 Task: Use VLC's "Snapshot" feature to capture screenshots of a video with customizable image formats (JPEG, PNG, etc.).
Action: Mouse moved to (171, 72)
Screenshot: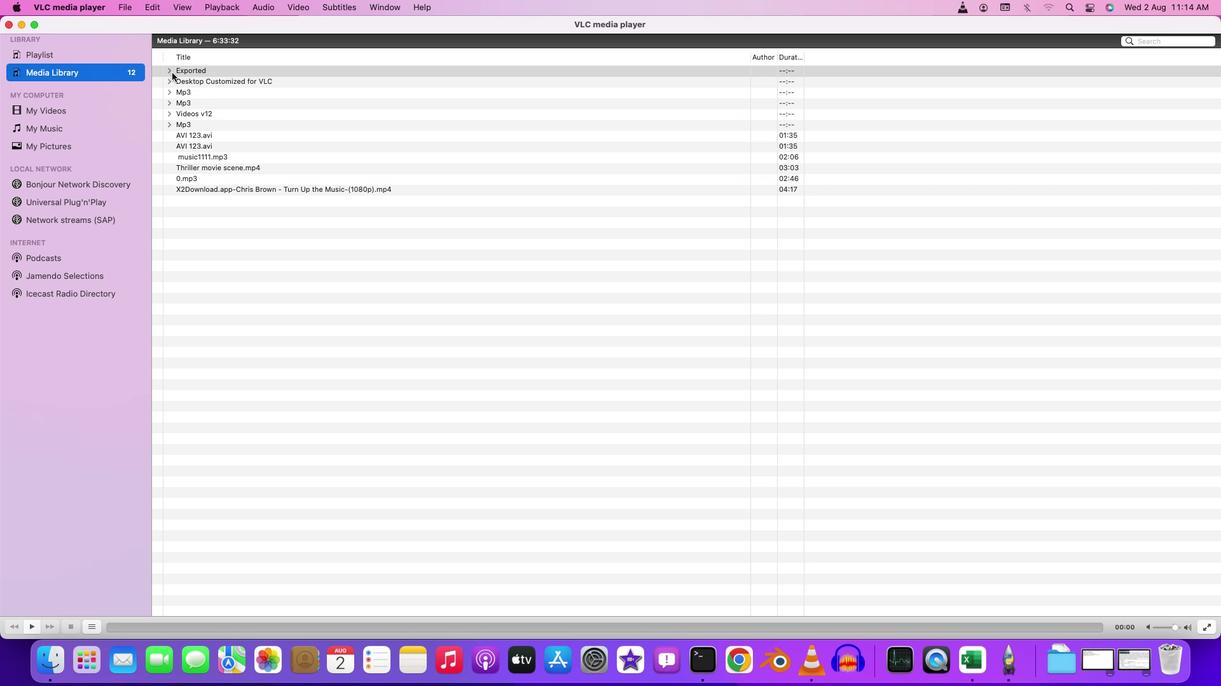 
Action: Mouse pressed left at (171, 72)
Screenshot: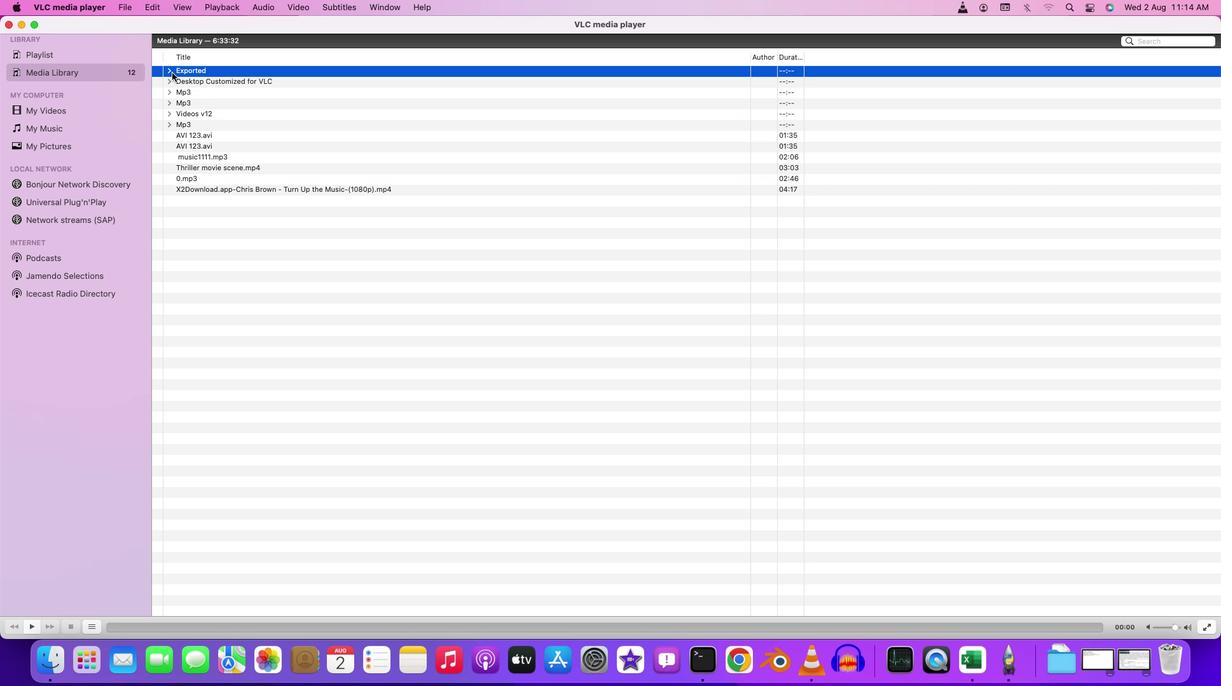 
Action: Mouse moved to (217, 394)
Screenshot: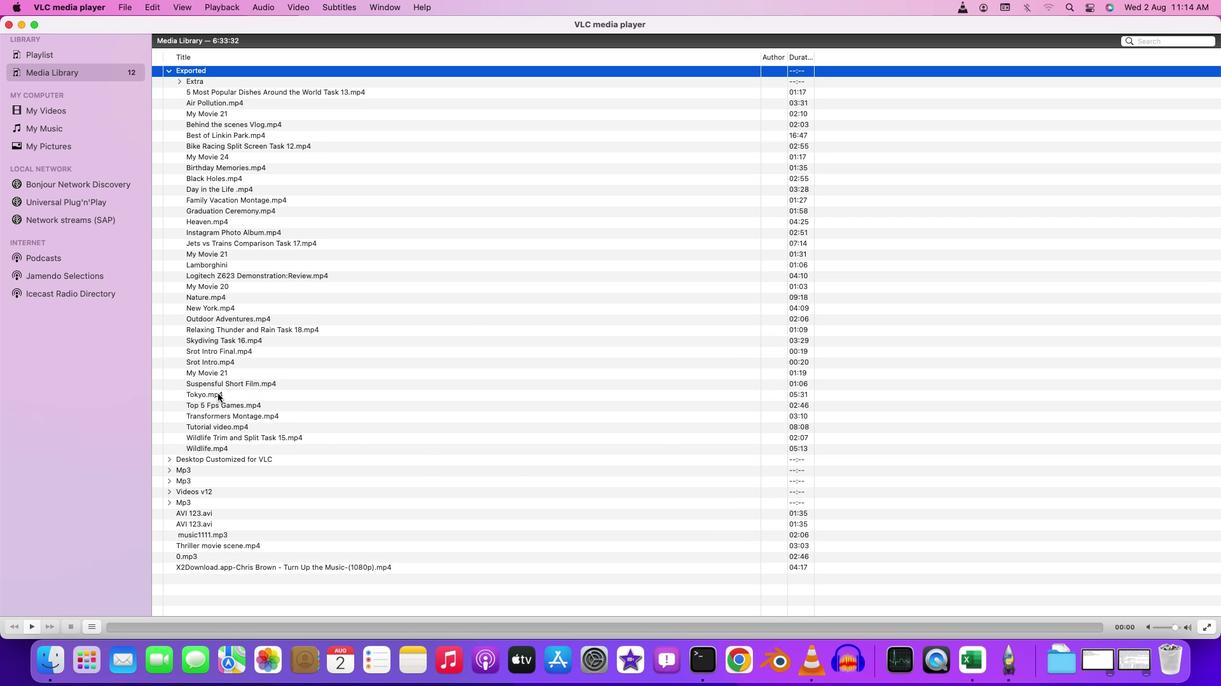 
Action: Mouse pressed left at (217, 394)
Screenshot: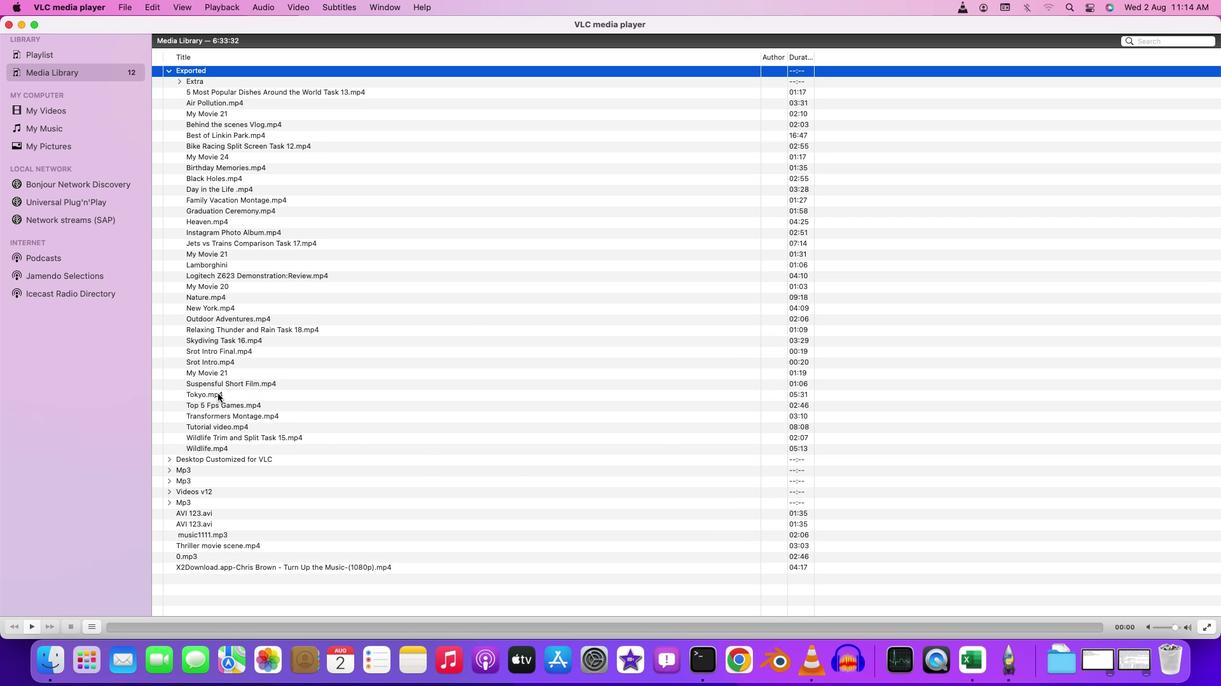 
Action: Mouse pressed left at (217, 394)
Screenshot: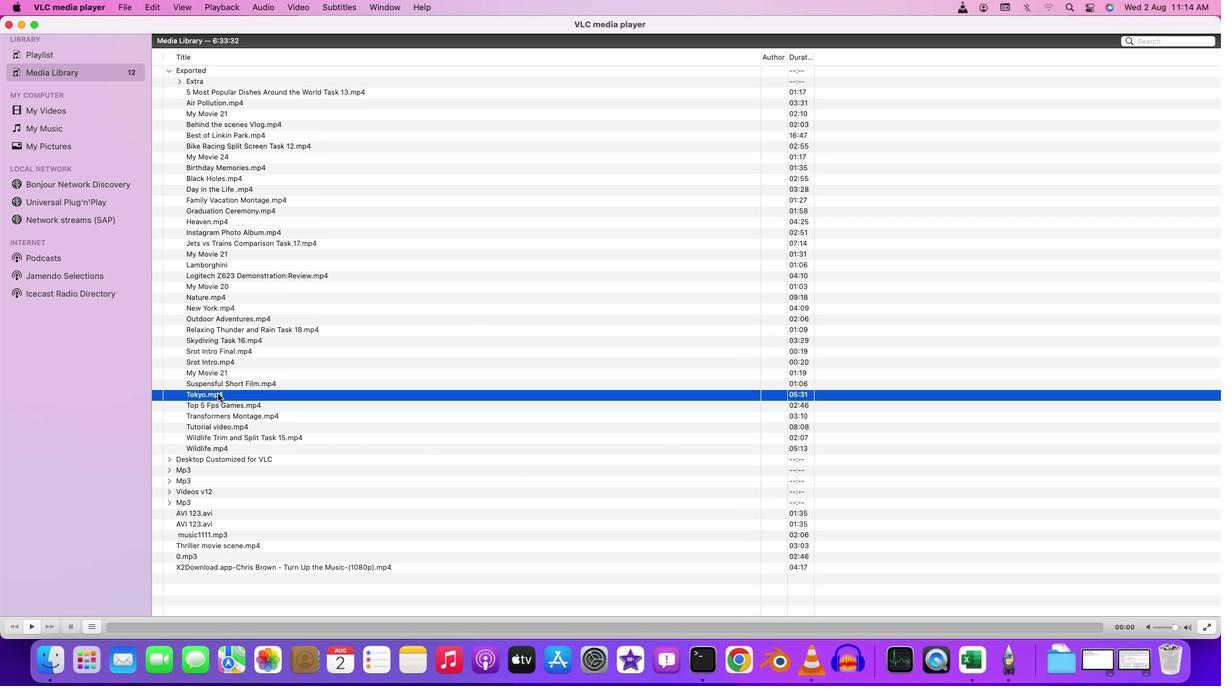 
Action: Mouse pressed left at (217, 394)
Screenshot: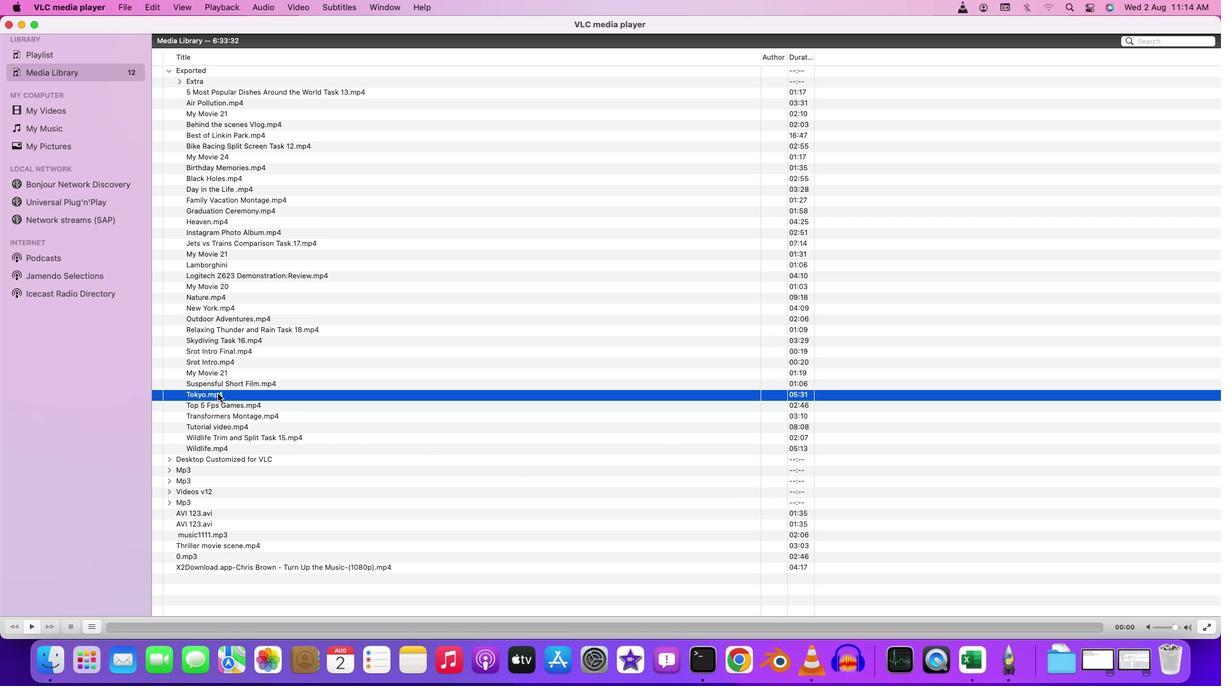 
Action: Mouse moved to (388, 321)
Screenshot: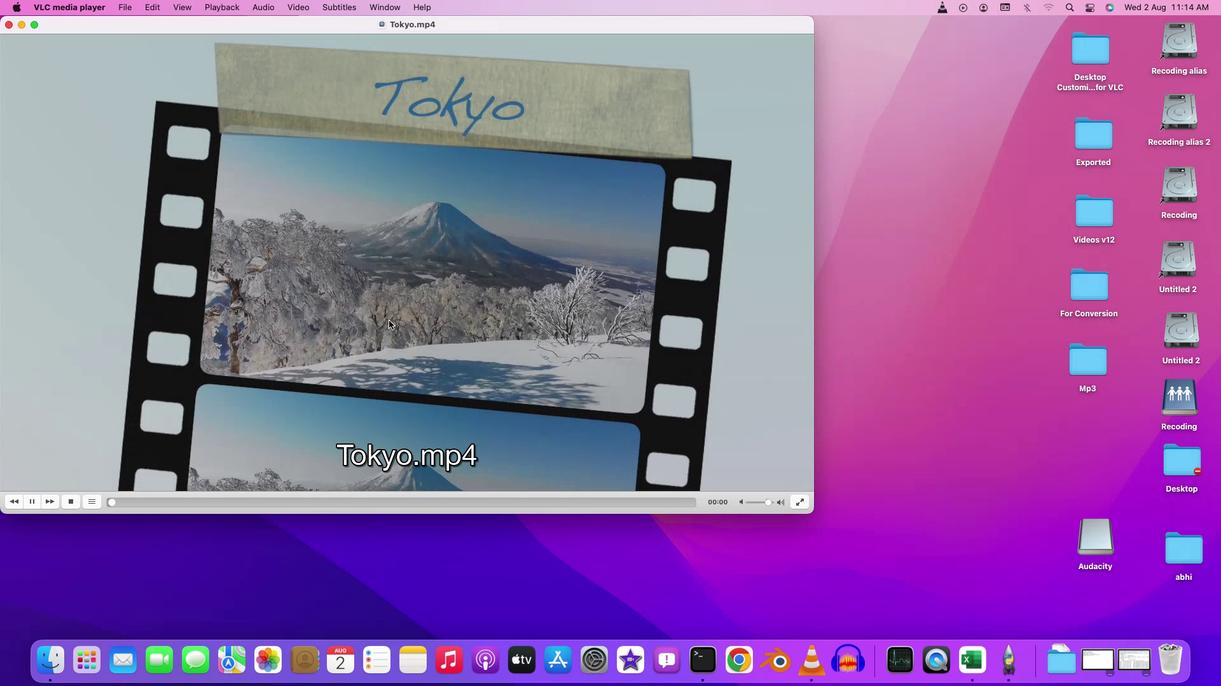 
Action: Mouse pressed left at (388, 321)
Screenshot: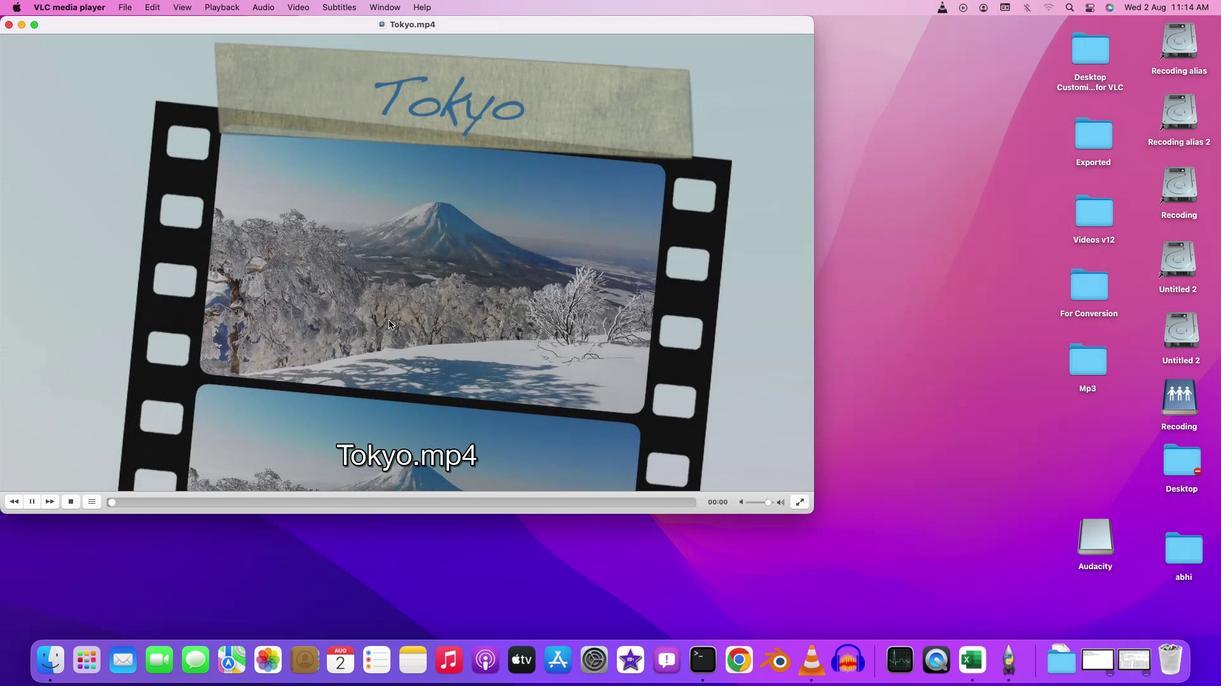 
Action: Mouse pressed left at (388, 321)
Screenshot: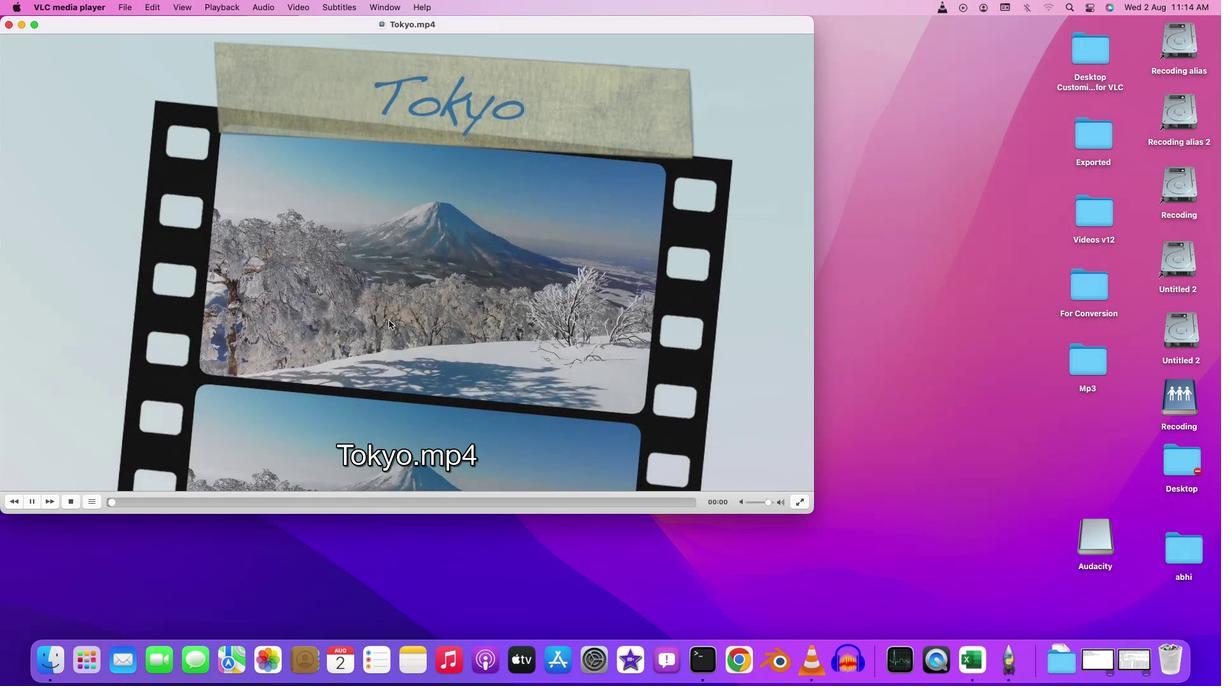
Action: Mouse moved to (304, 7)
Screenshot: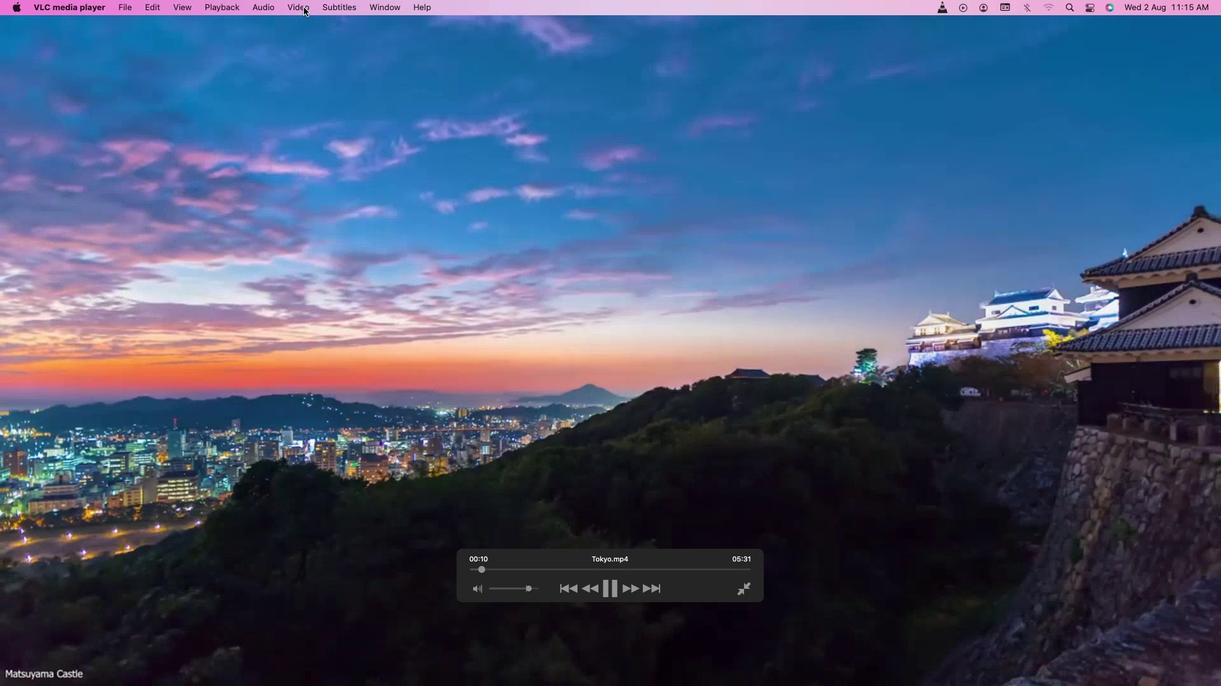 
Action: Mouse pressed left at (304, 7)
Screenshot: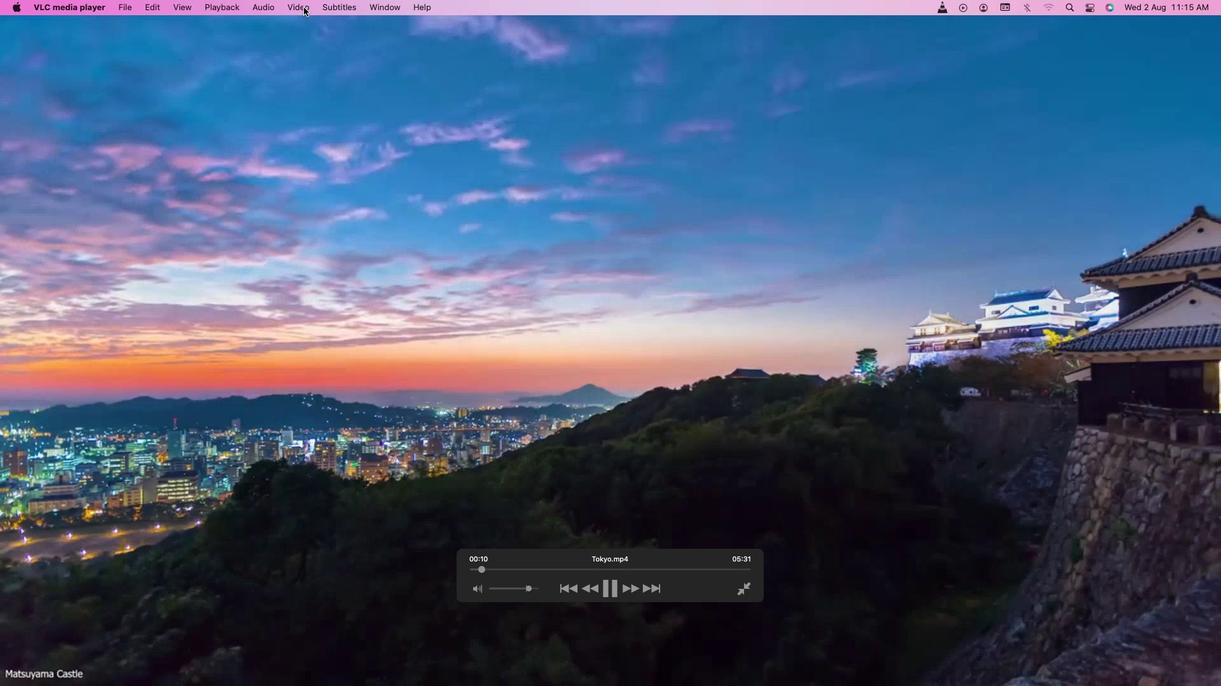 
Action: Mouse moved to (323, 110)
Screenshot: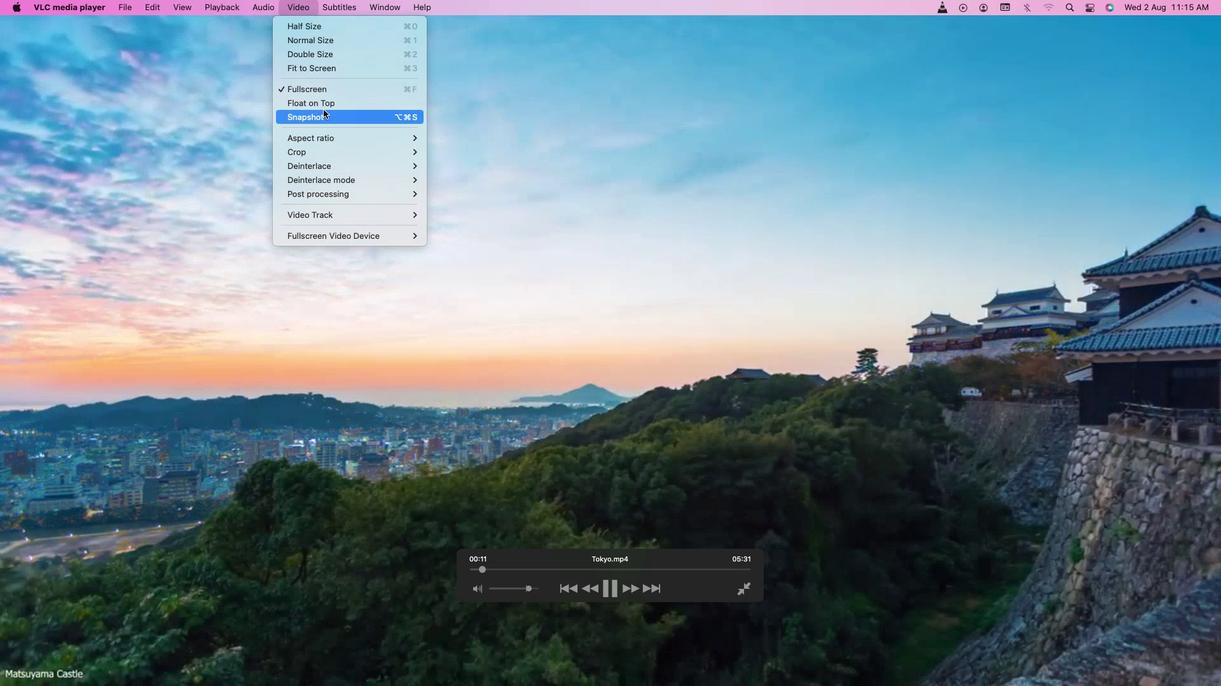 
Action: Mouse pressed left at (323, 110)
Screenshot: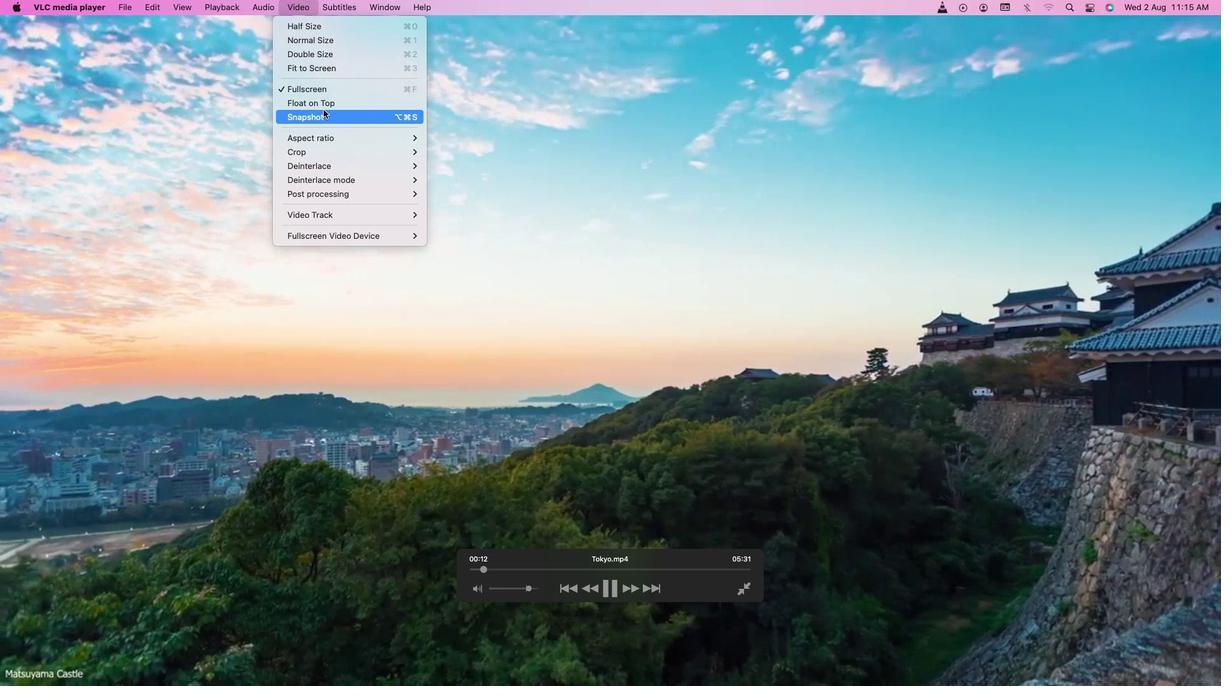 
Action: Mouse moved to (71, 0)
Screenshot: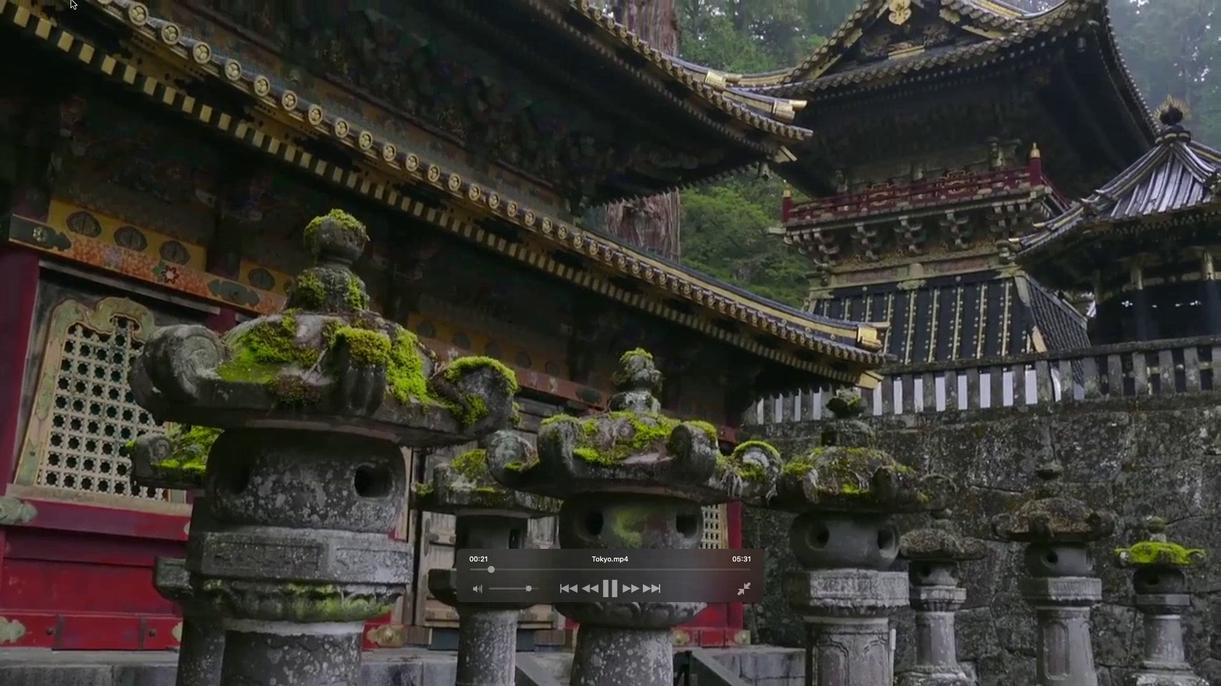 
Action: Mouse pressed left at (71, 0)
Screenshot: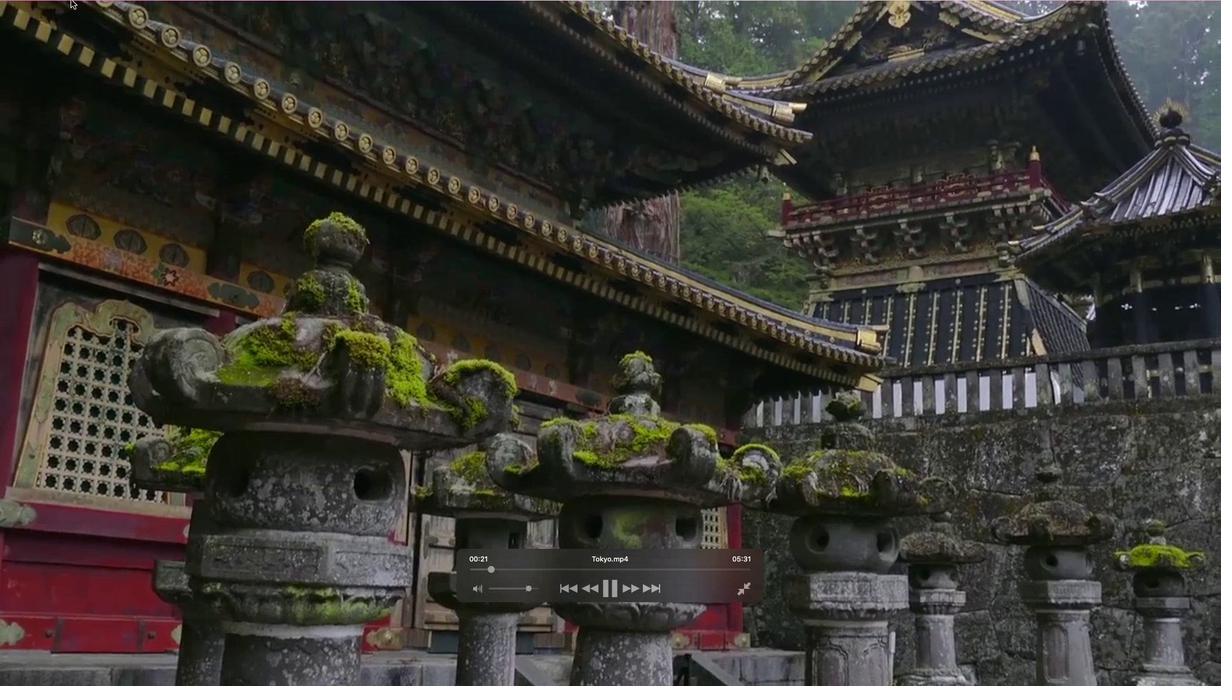 
Action: Mouse moved to (44, 4)
Screenshot: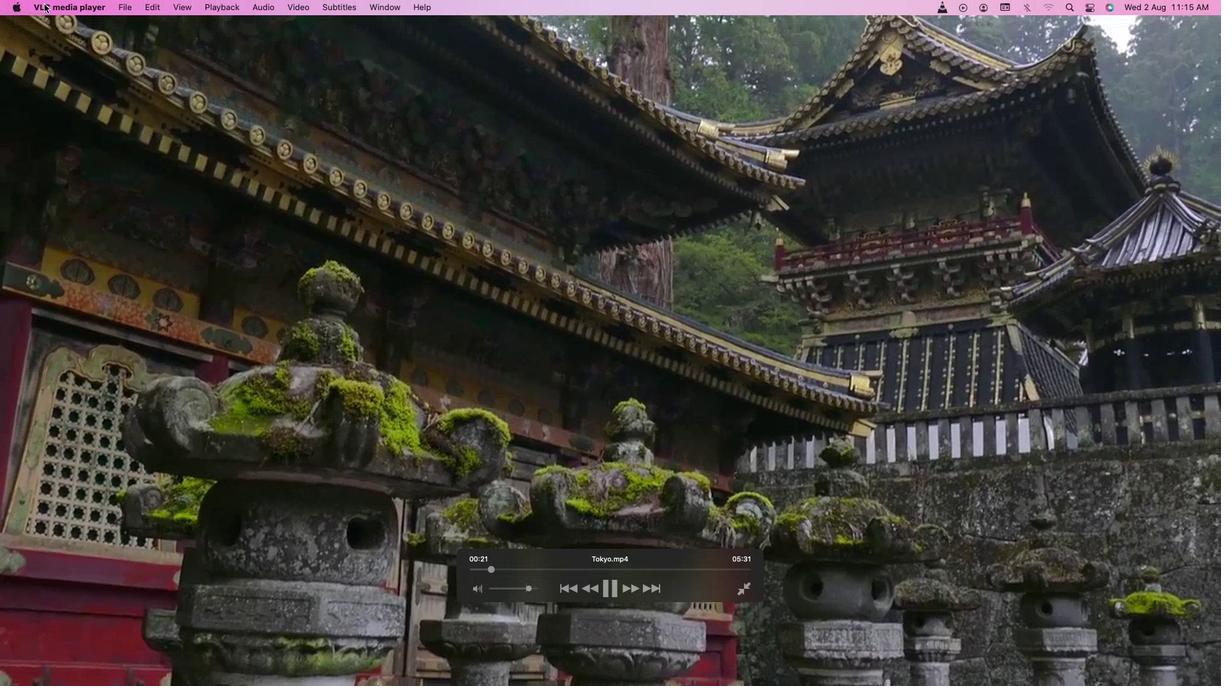 
Action: Mouse pressed left at (44, 4)
Screenshot: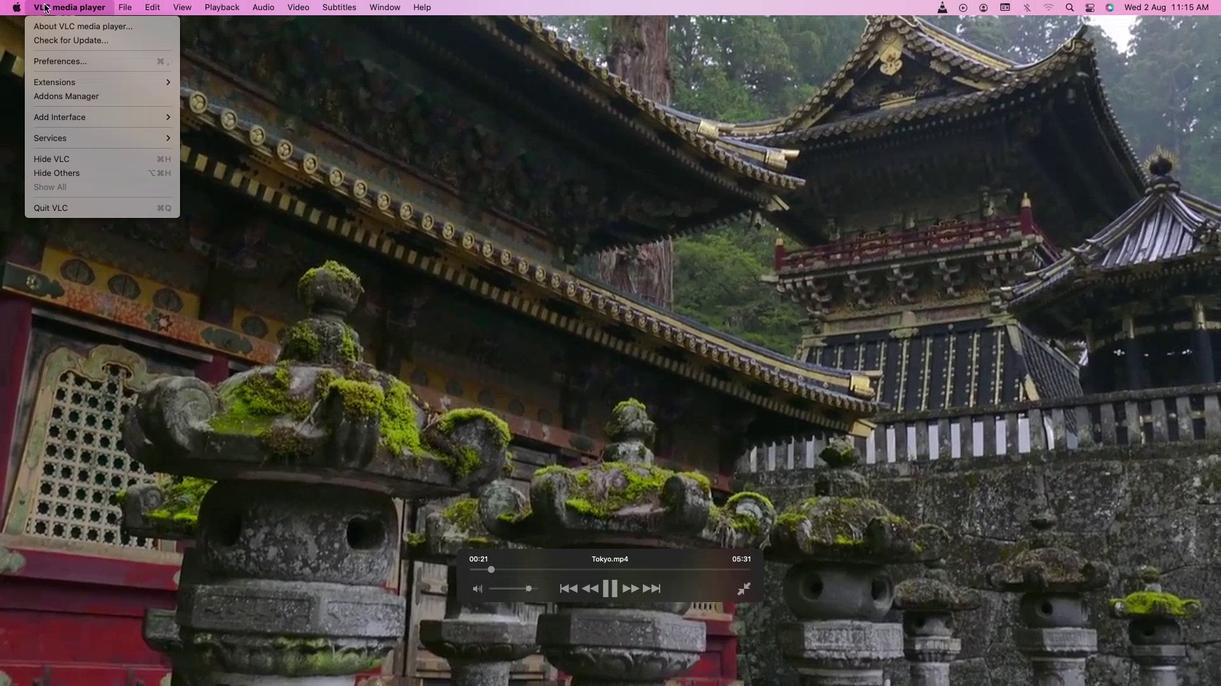 
Action: Mouse moved to (73, 68)
Screenshot: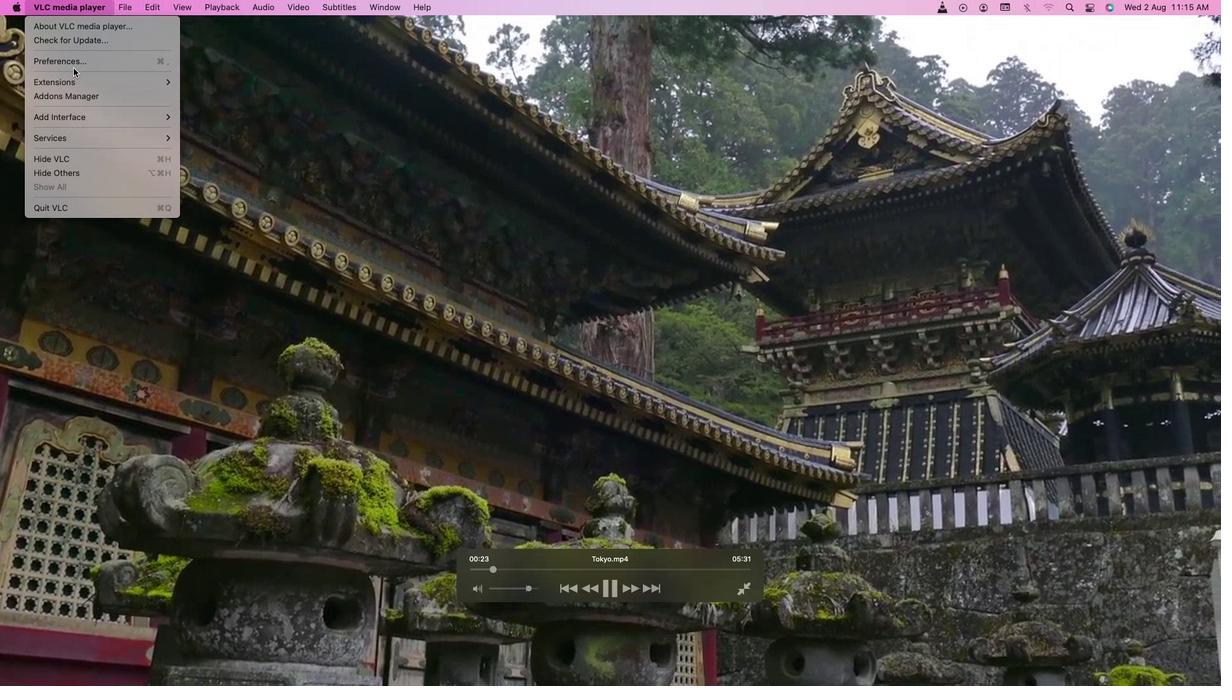 
Action: Mouse pressed left at (73, 68)
Screenshot: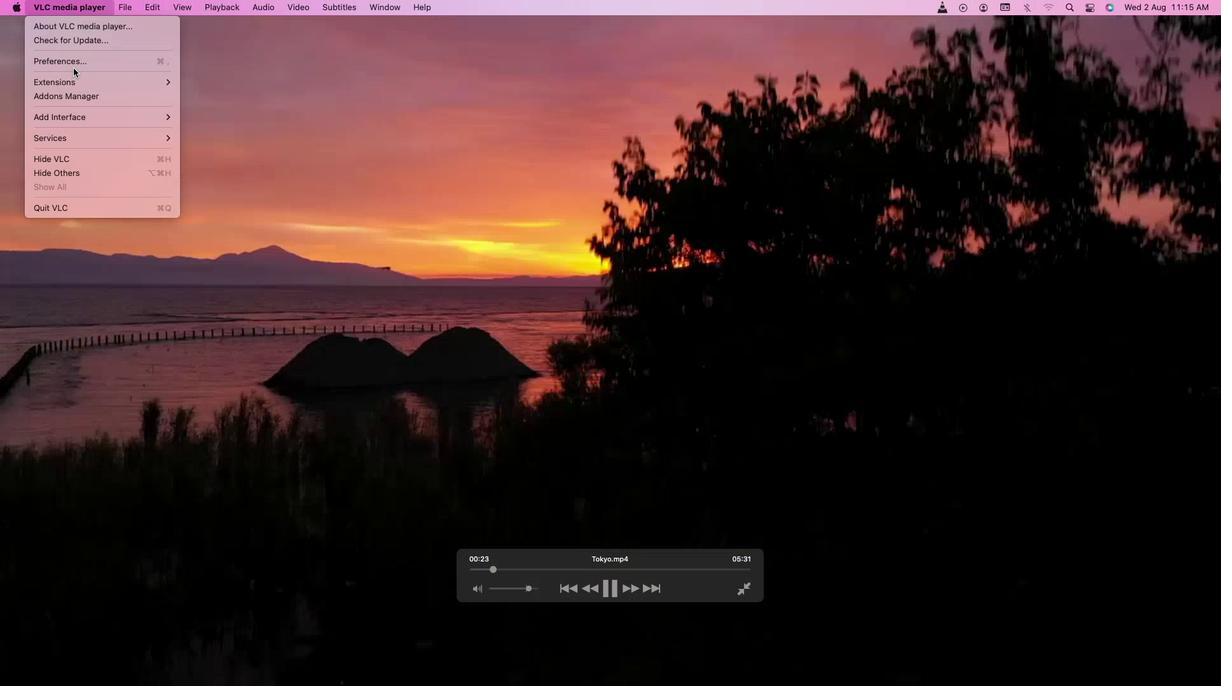 
Action: Mouse moved to (74, 66)
Screenshot: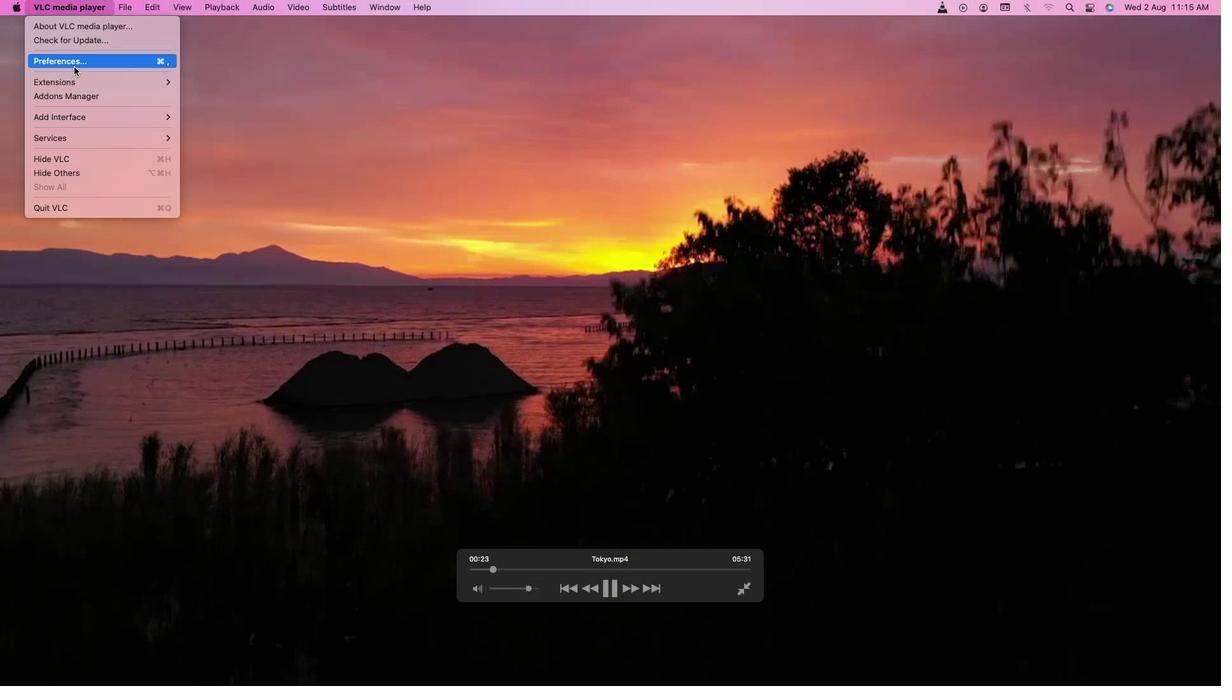 
Action: Mouse pressed left at (74, 66)
Screenshot: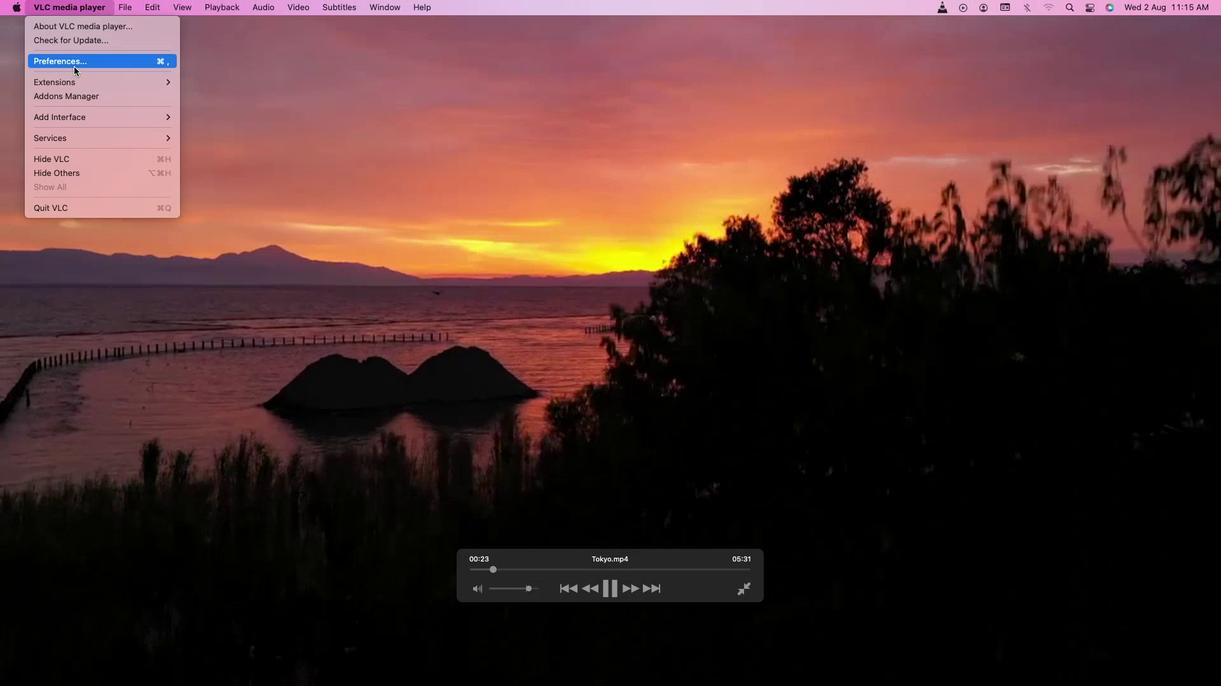 
Action: Mouse moved to (345, 125)
Screenshot: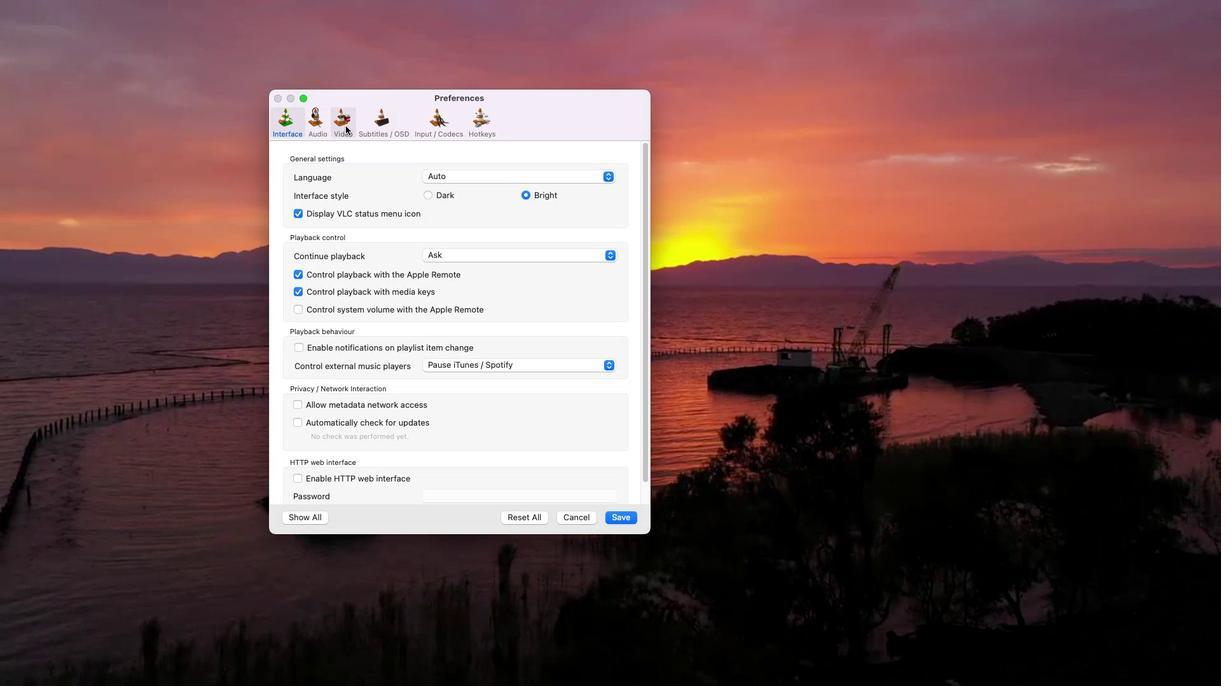 
Action: Mouse pressed left at (345, 125)
Screenshot: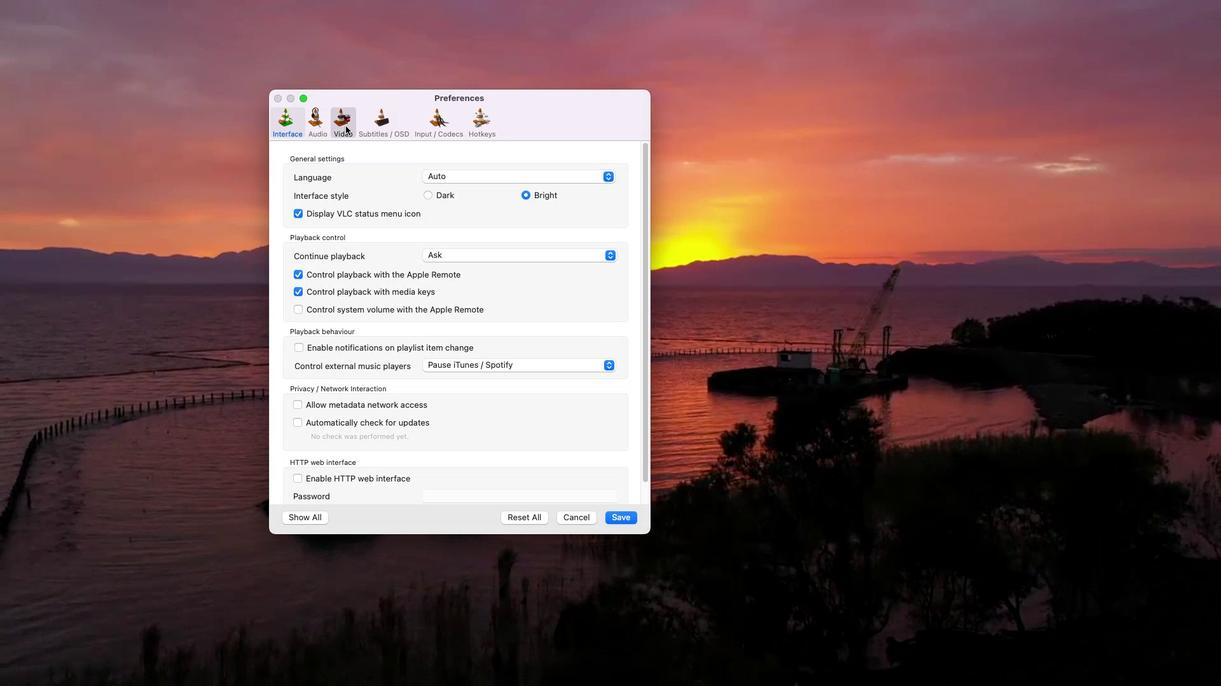 
Action: Mouse moved to (454, 435)
Screenshot: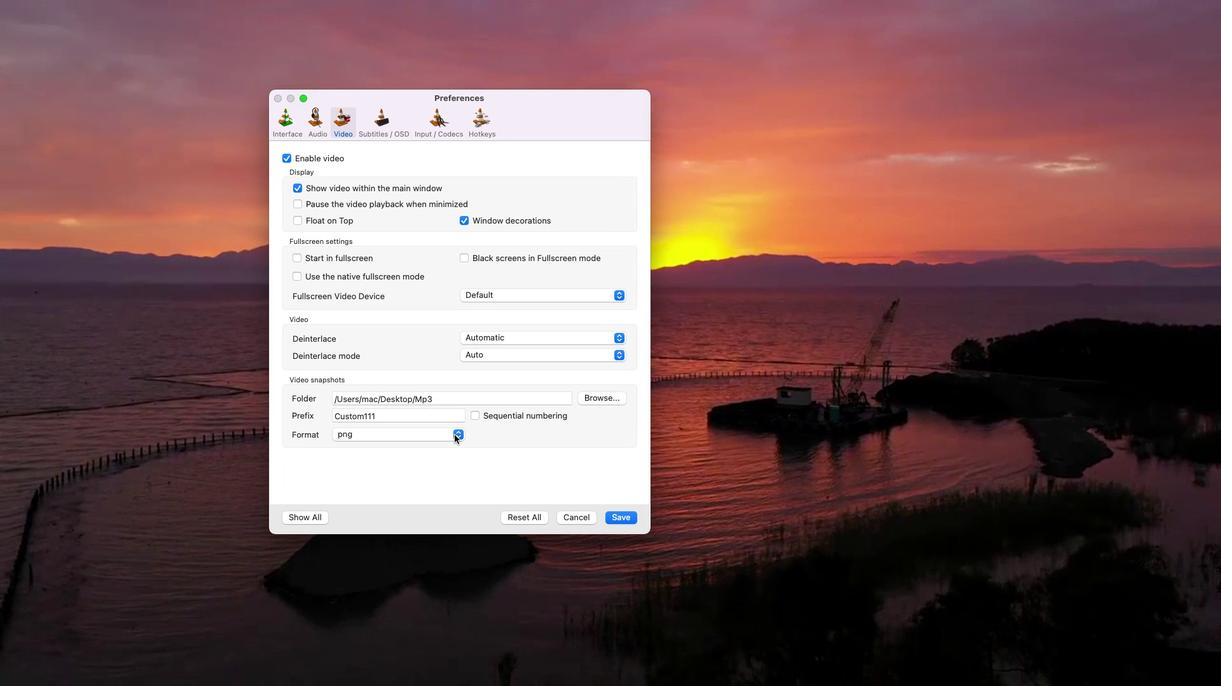 
Action: Mouse pressed left at (454, 435)
Screenshot: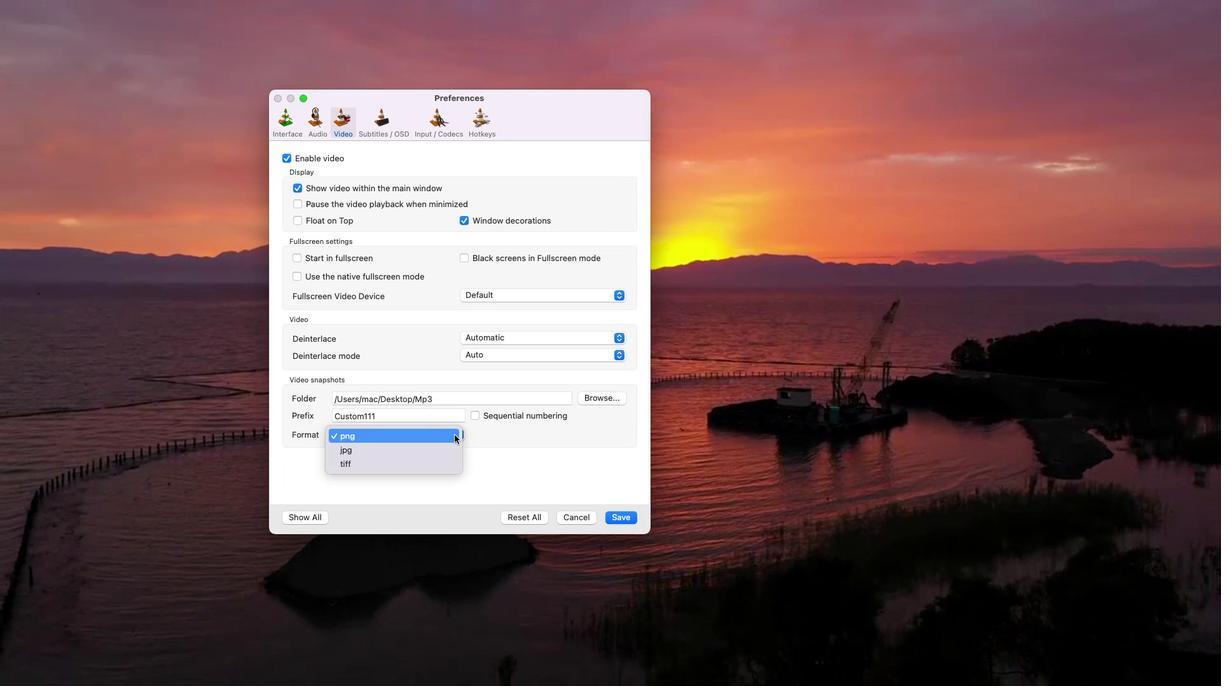 
Action: Mouse moved to (376, 449)
Screenshot: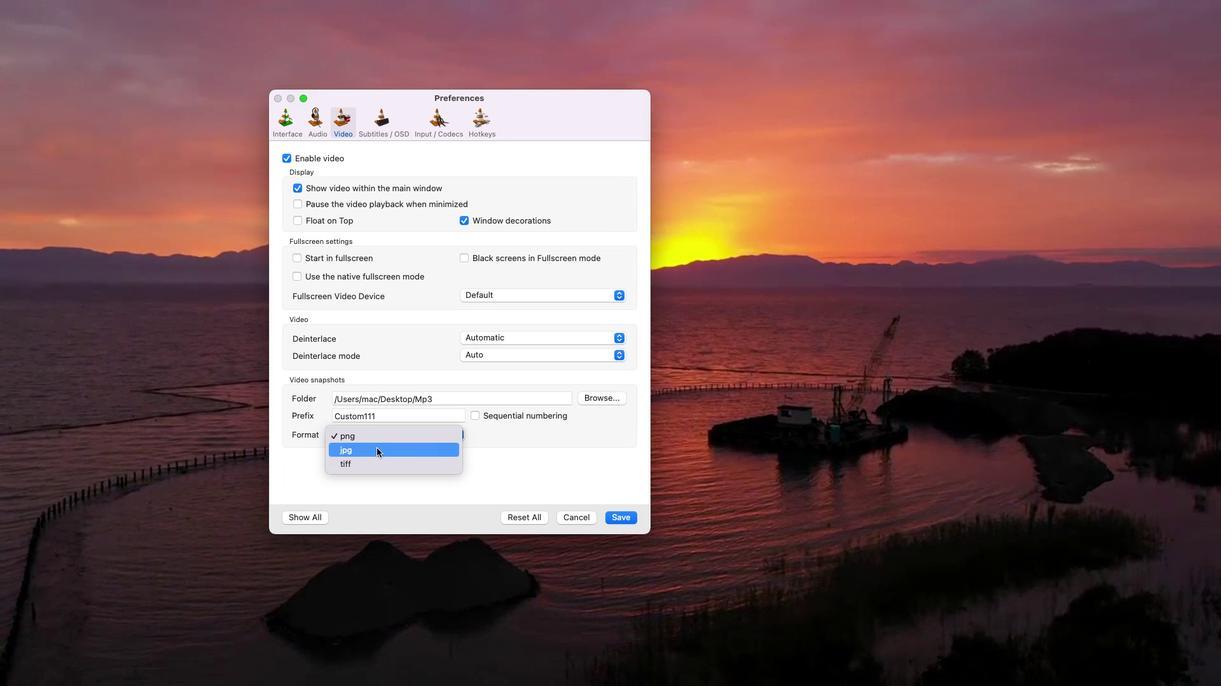 
Action: Mouse pressed left at (376, 449)
Screenshot: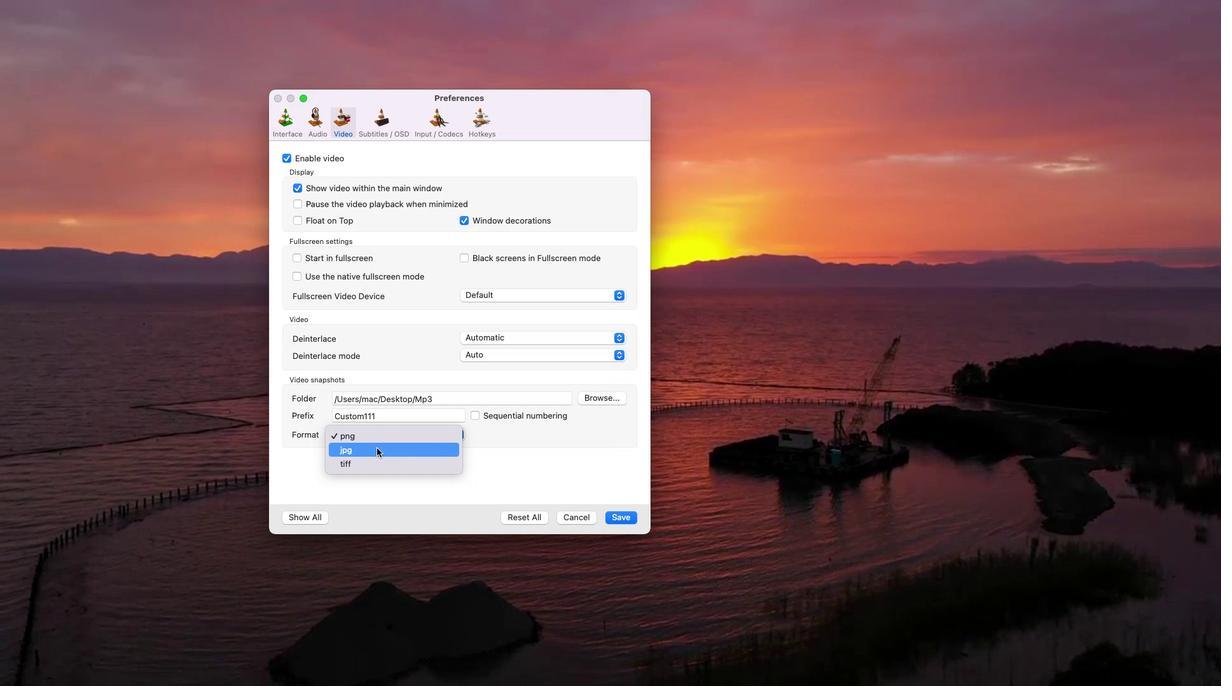 
Action: Mouse moved to (617, 519)
Screenshot: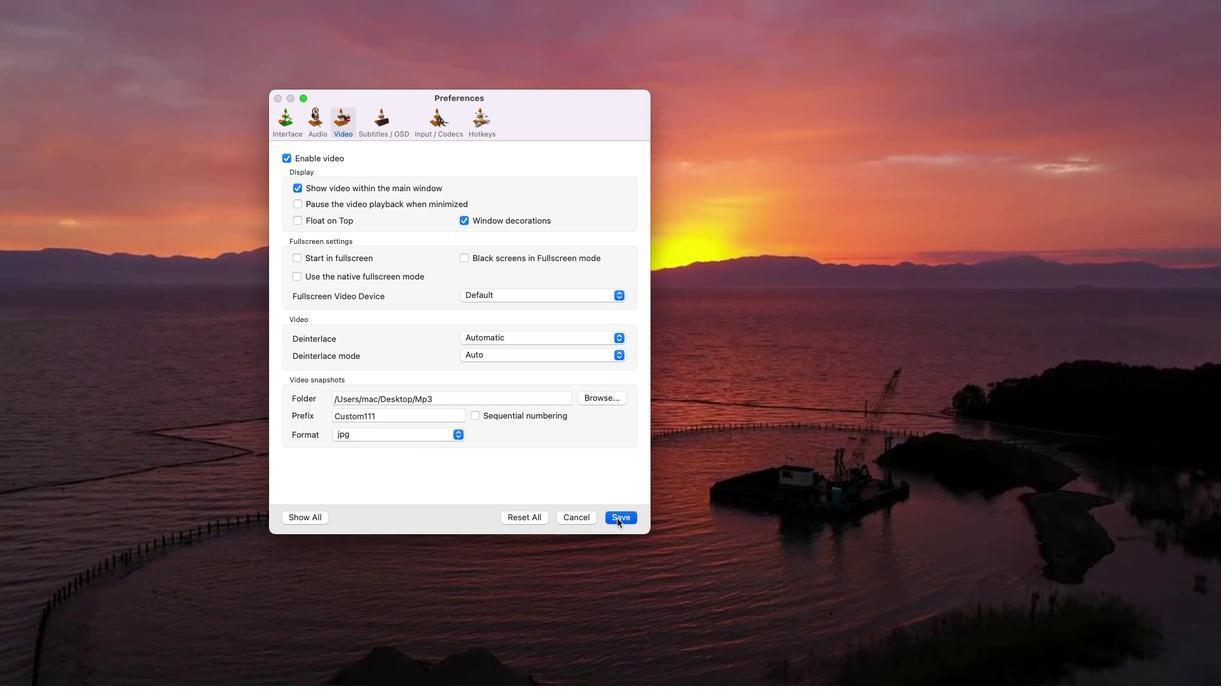 
Action: Mouse pressed left at (617, 519)
Screenshot: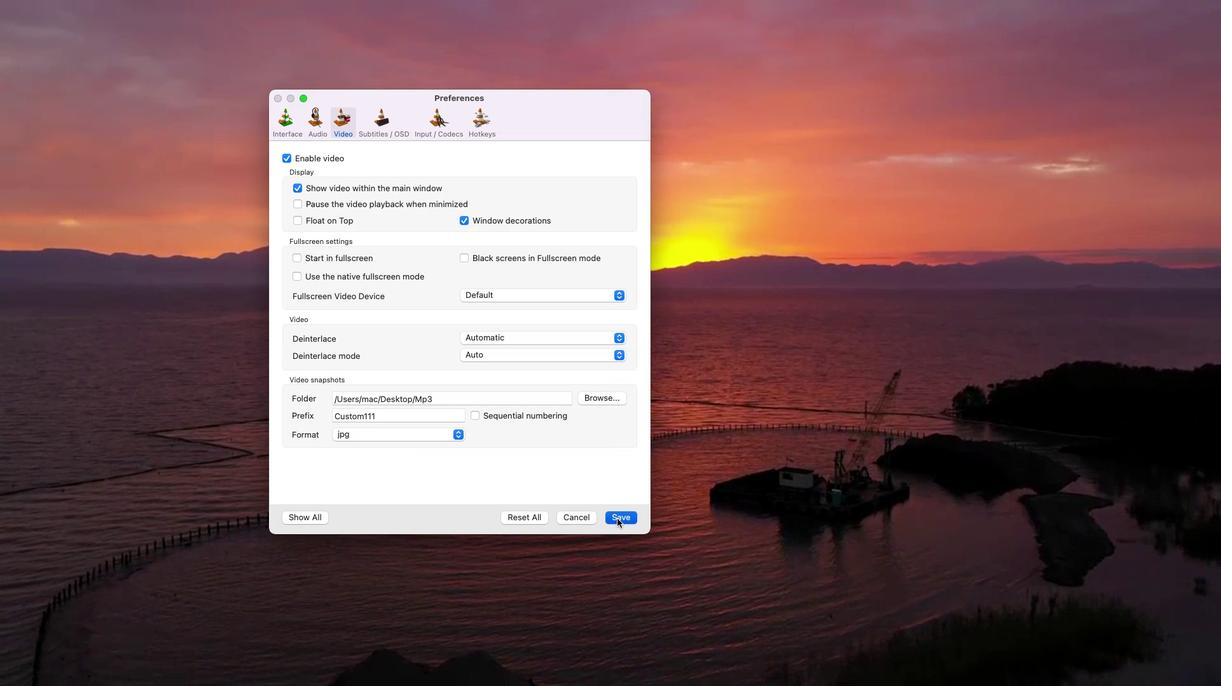 
Action: Mouse moved to (309, 5)
Screenshot: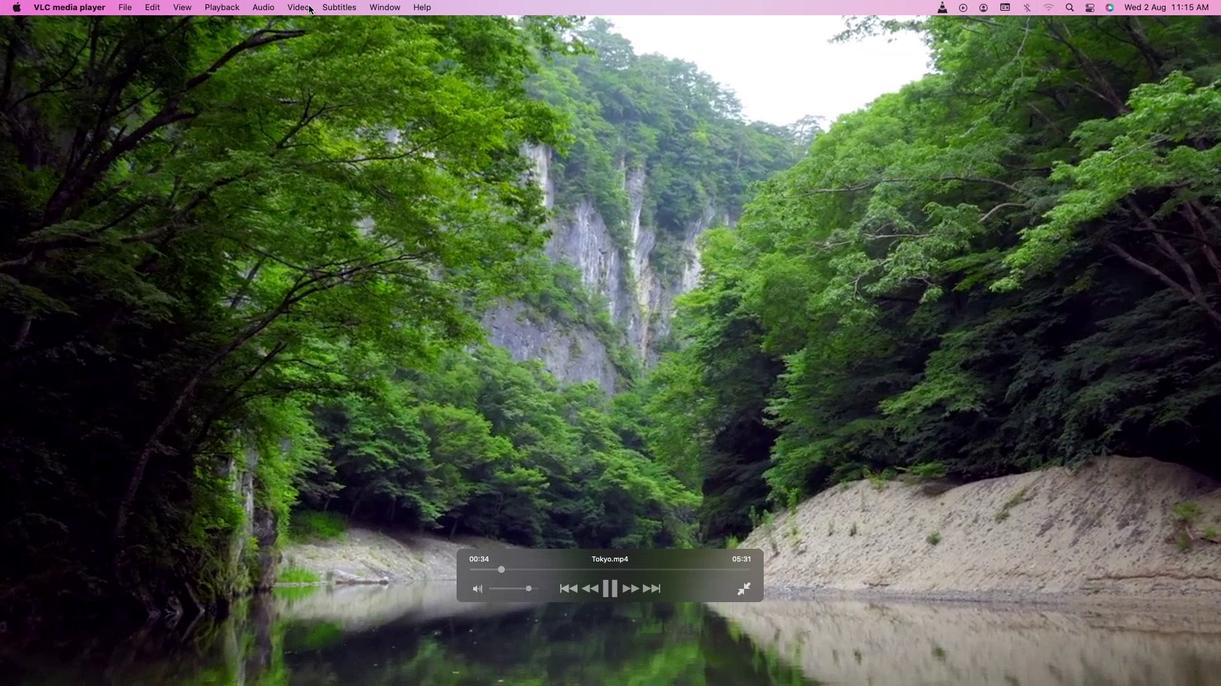 
Action: Mouse pressed left at (309, 5)
Screenshot: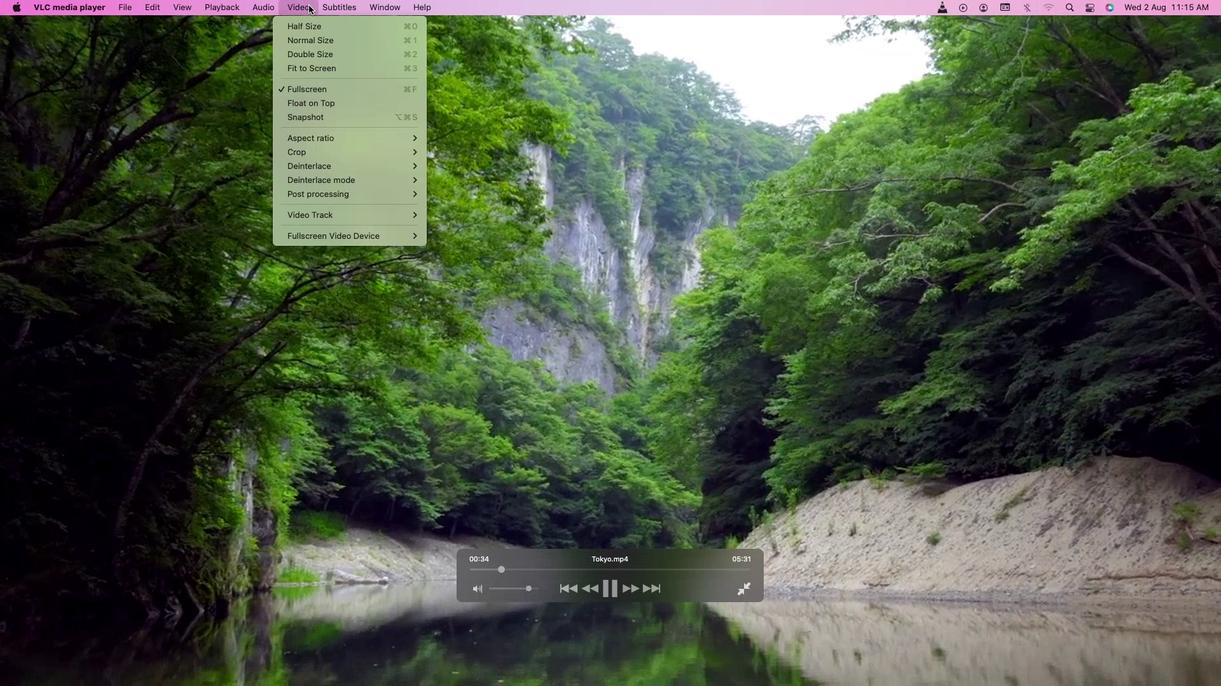 
Action: Mouse moved to (310, 120)
Screenshot: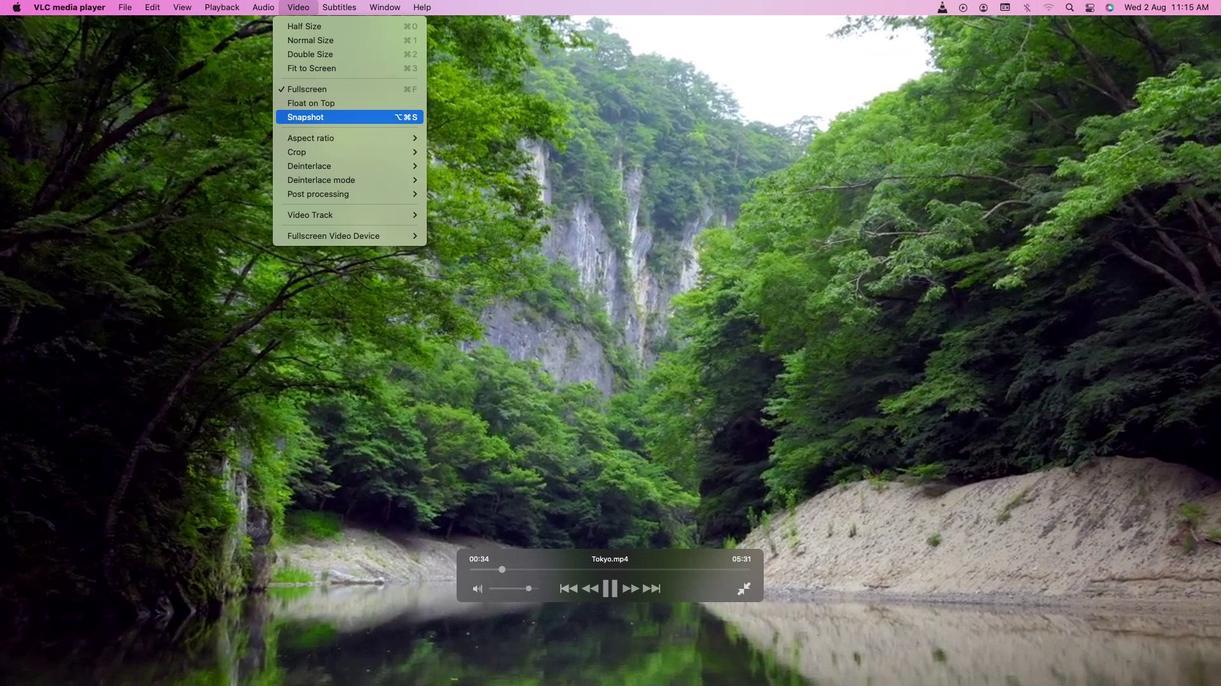 
Action: Mouse pressed left at (310, 120)
Screenshot: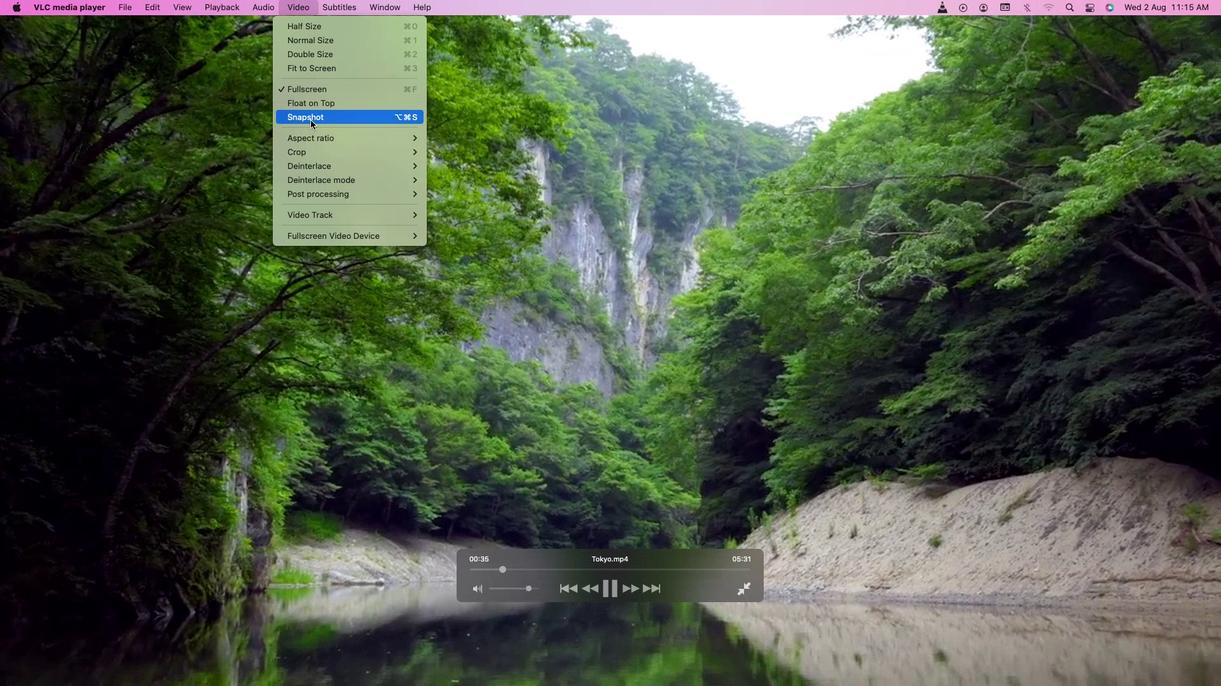 
Action: Mouse moved to (39, 3)
Screenshot: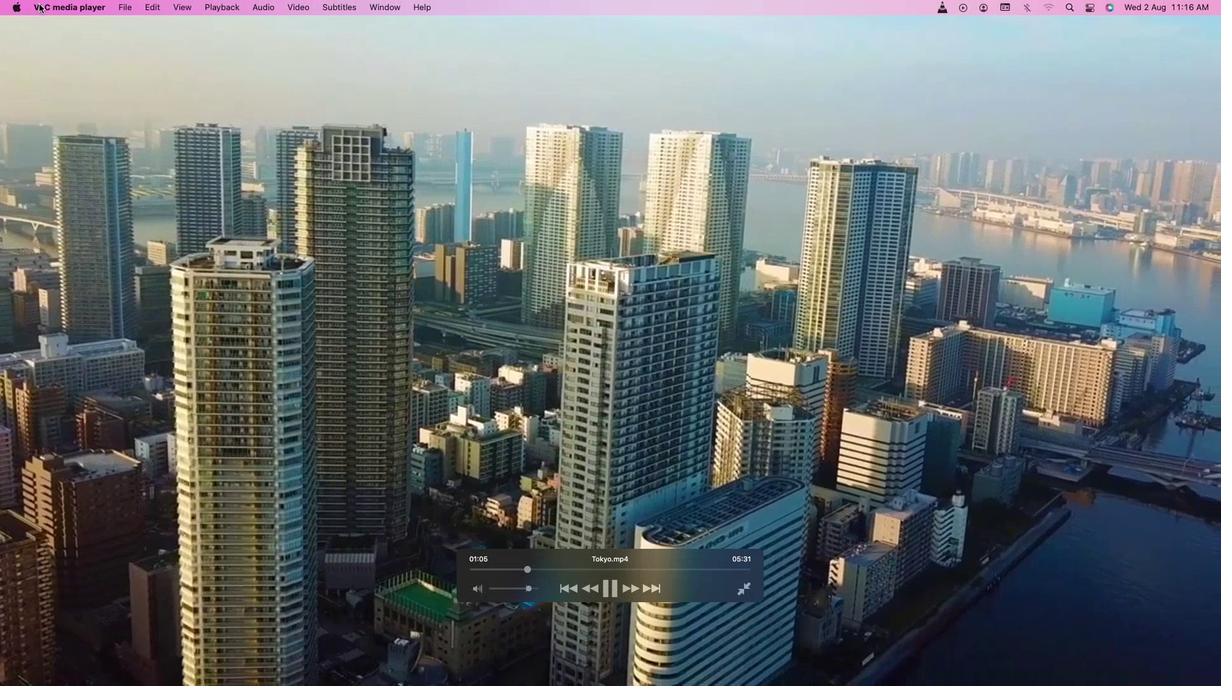
Action: Mouse pressed left at (39, 3)
Screenshot: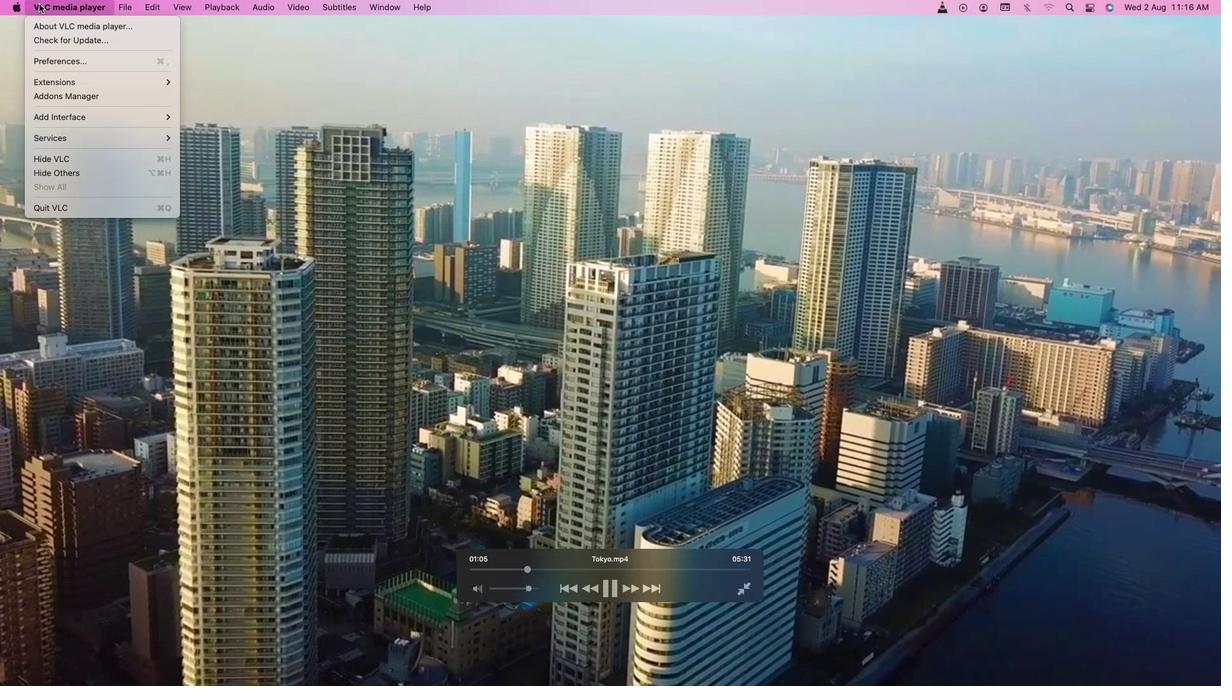 
Action: Mouse moved to (79, 66)
Screenshot: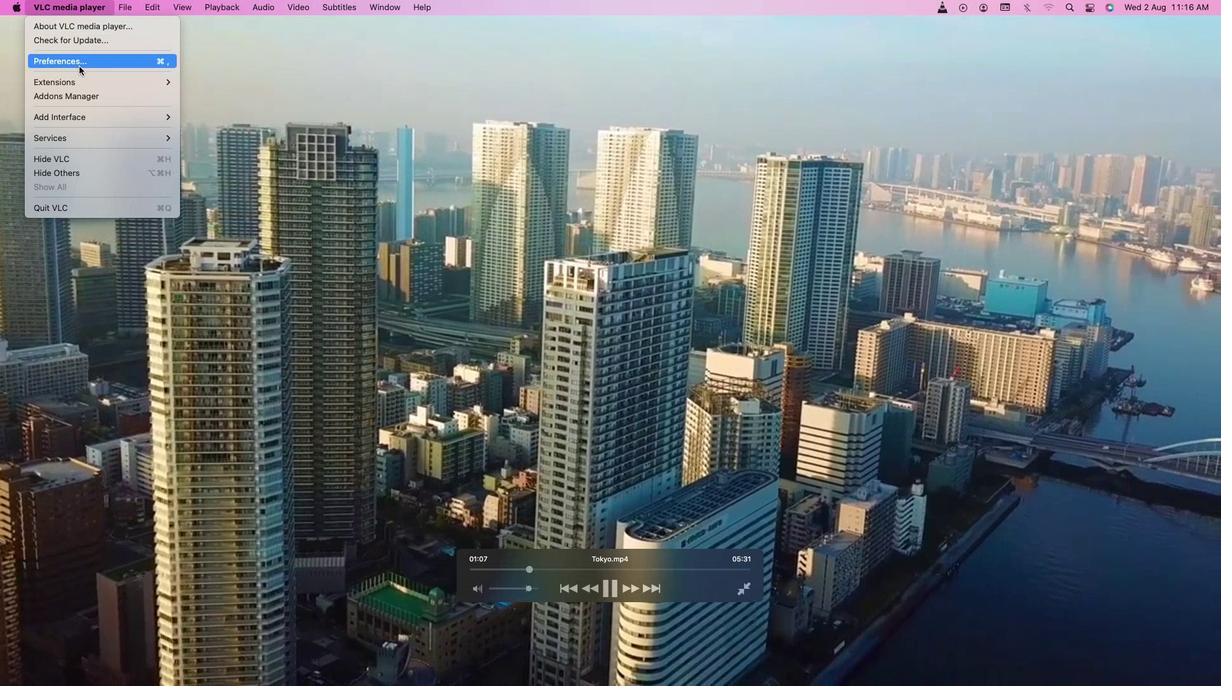 
Action: Mouse pressed left at (79, 66)
Screenshot: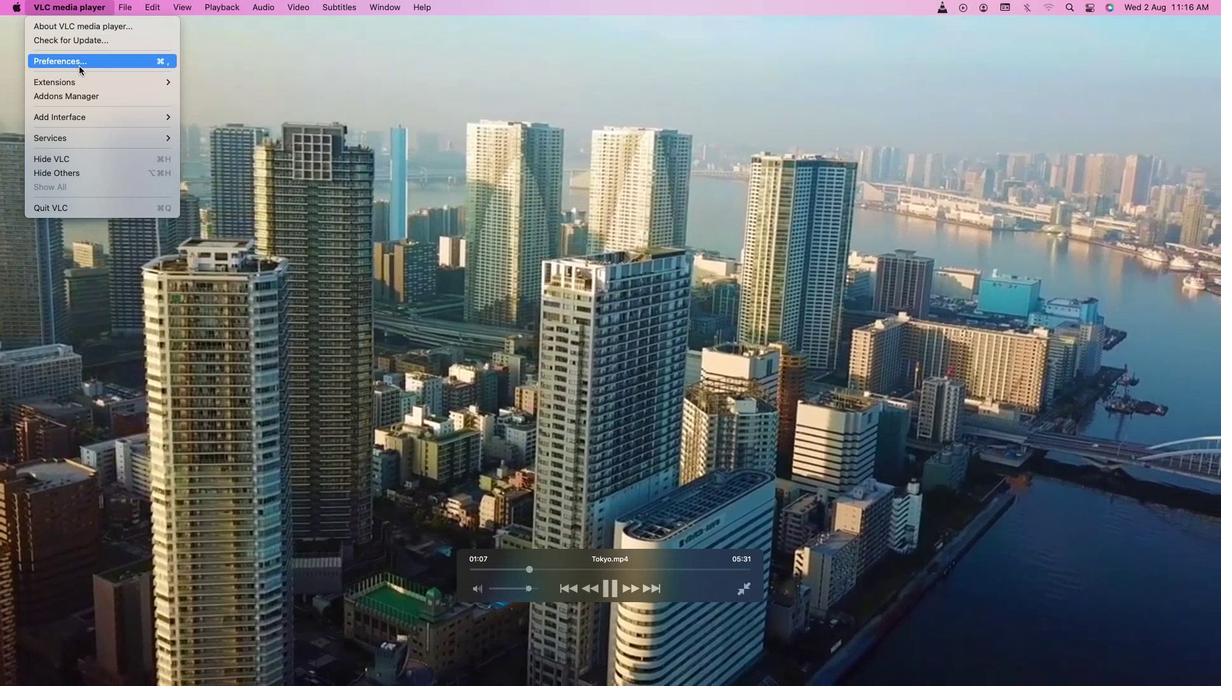
Action: Mouse moved to (346, 129)
Screenshot: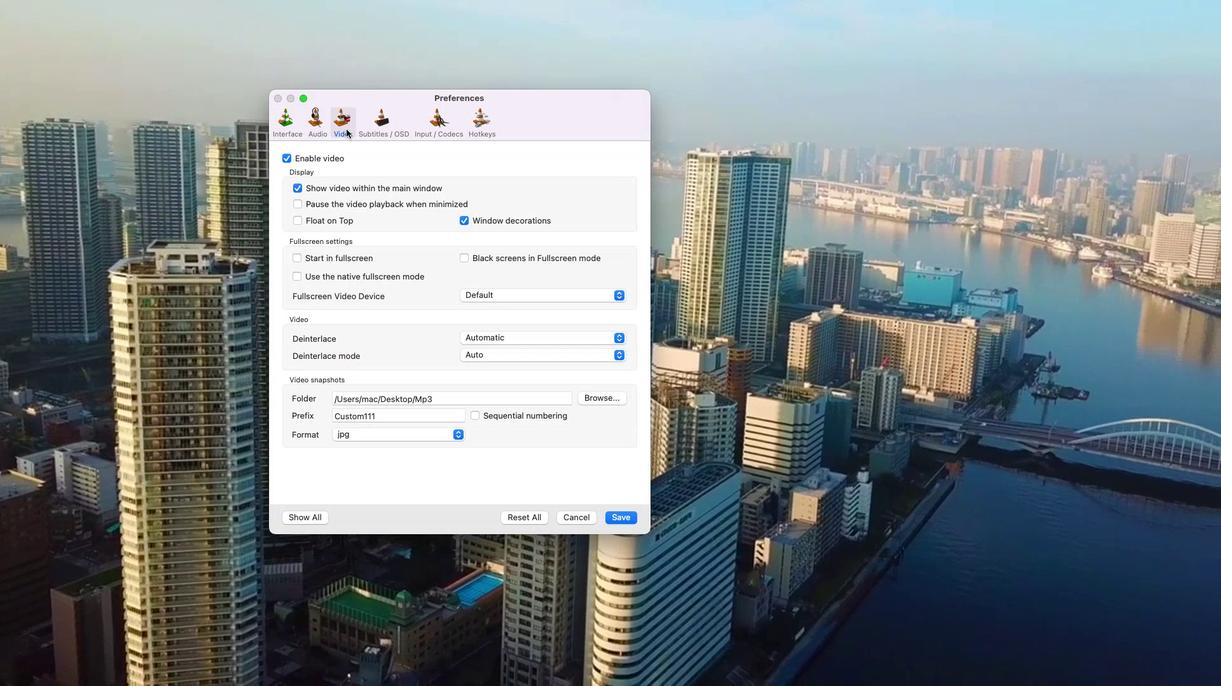 
Action: Mouse pressed left at (346, 129)
Screenshot: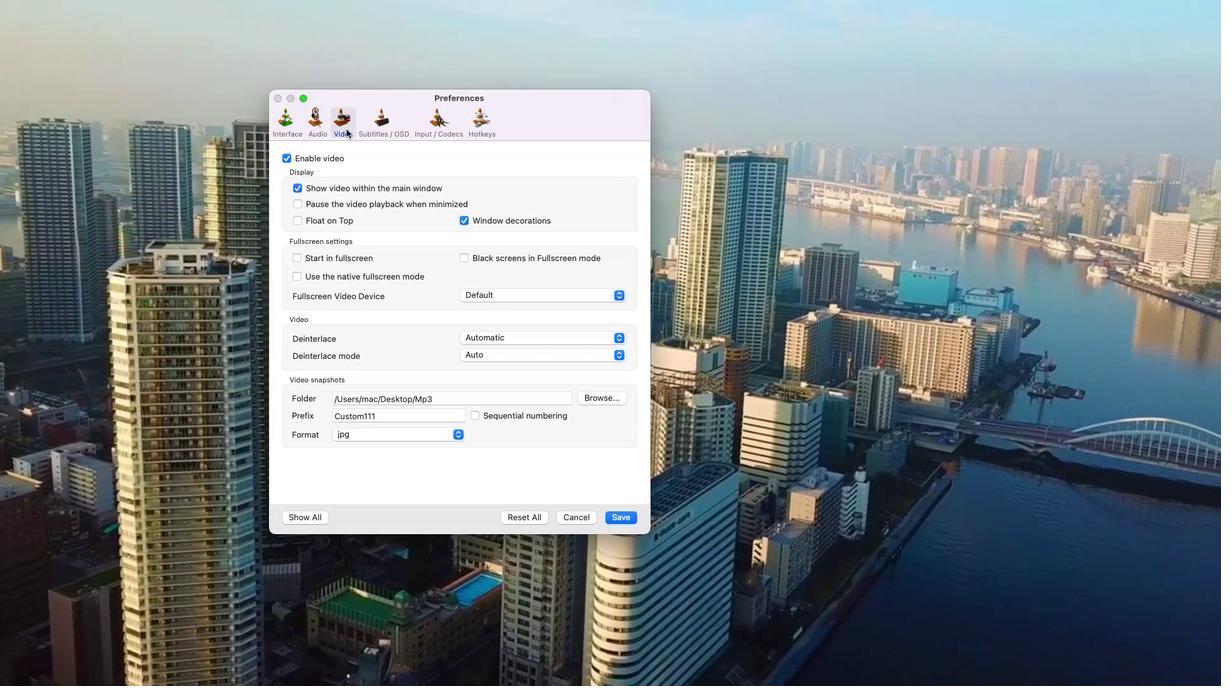 
Action: Mouse moved to (456, 438)
Screenshot: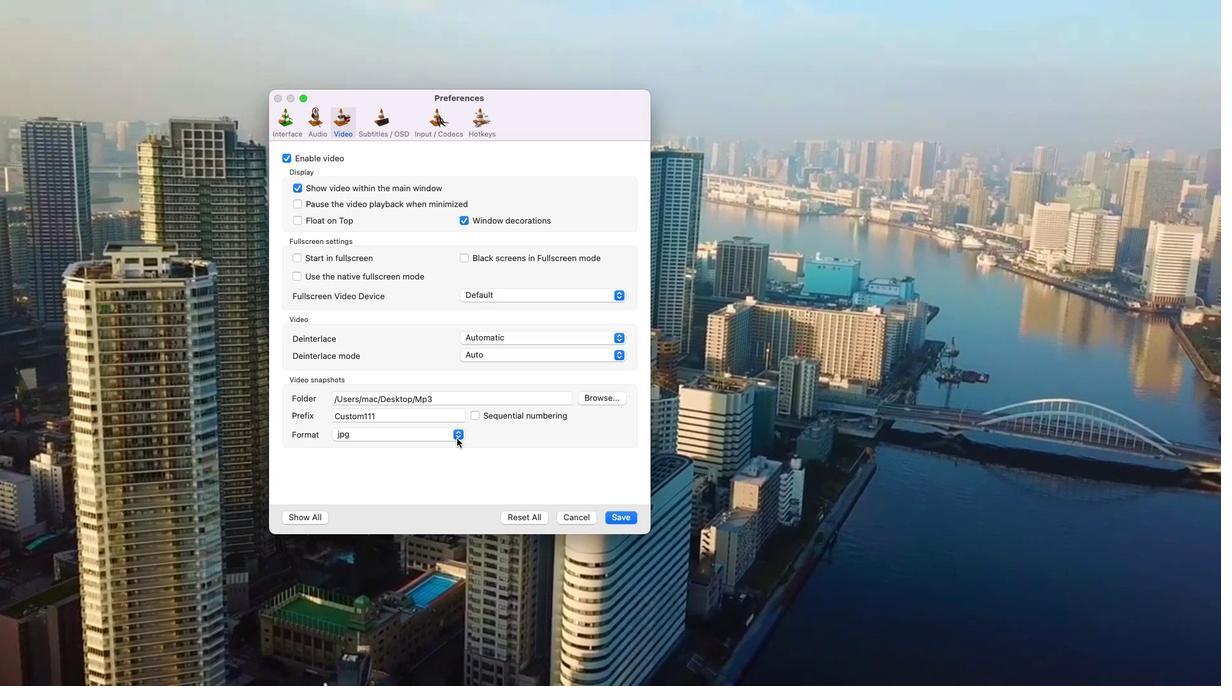 
Action: Mouse pressed left at (456, 438)
Screenshot: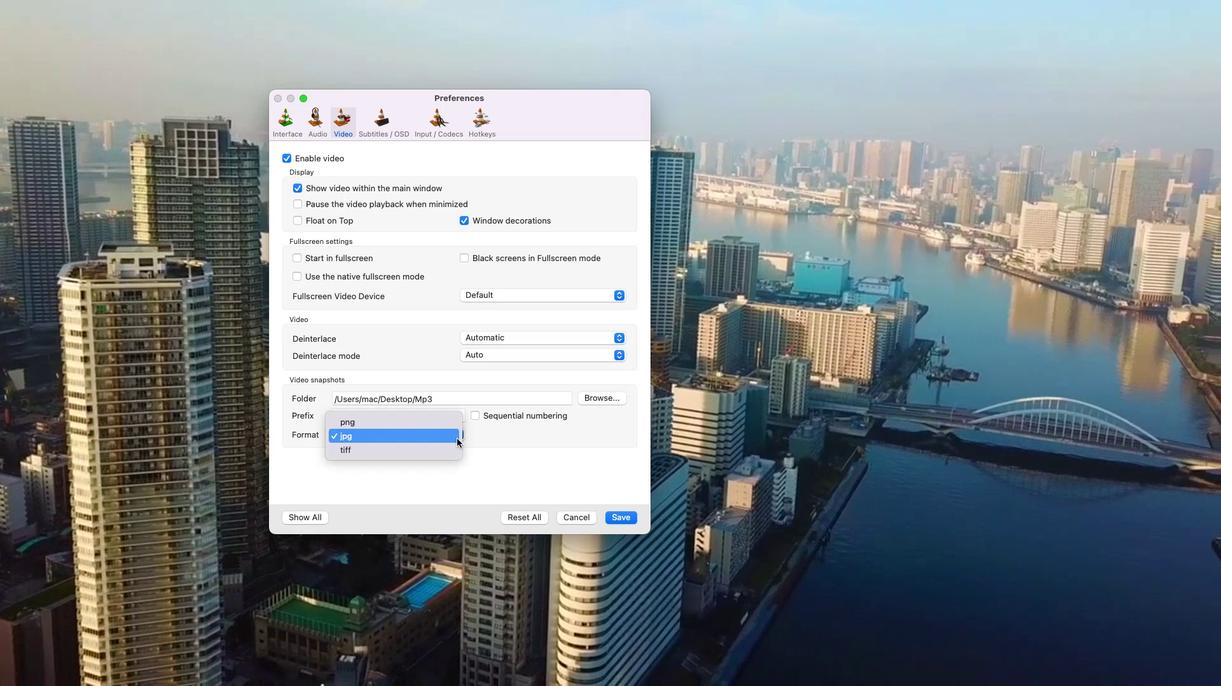 
Action: Mouse moved to (351, 447)
Screenshot: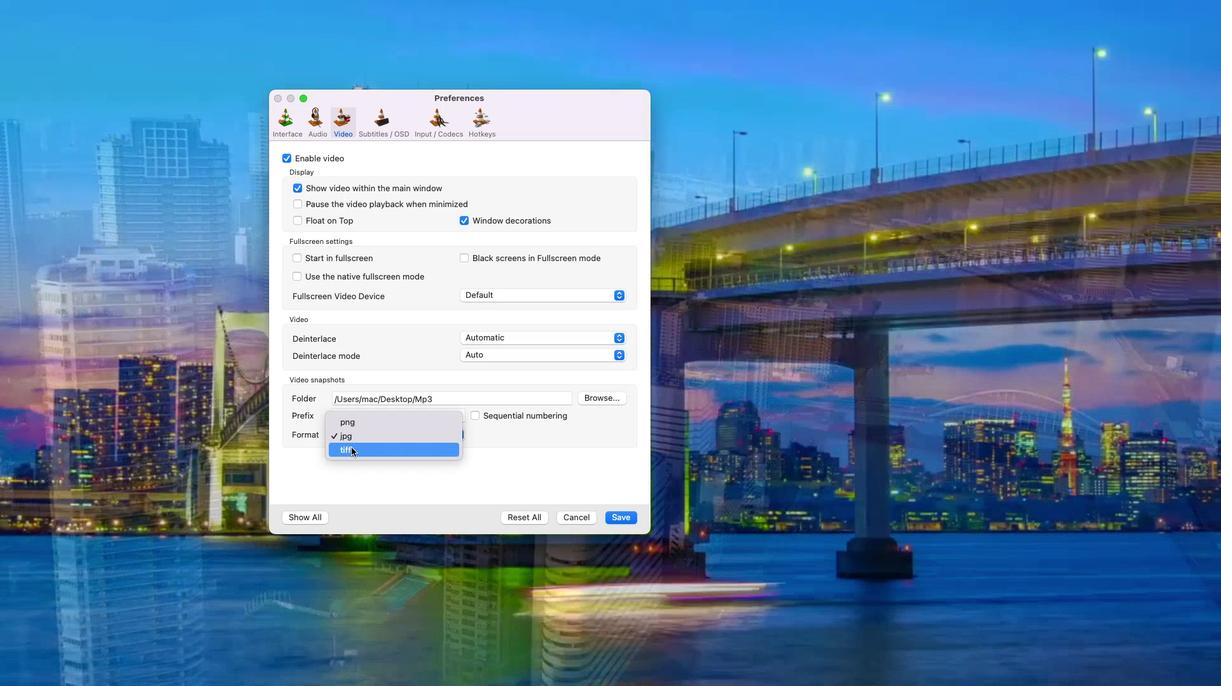 
Action: Mouse pressed left at (351, 447)
Screenshot: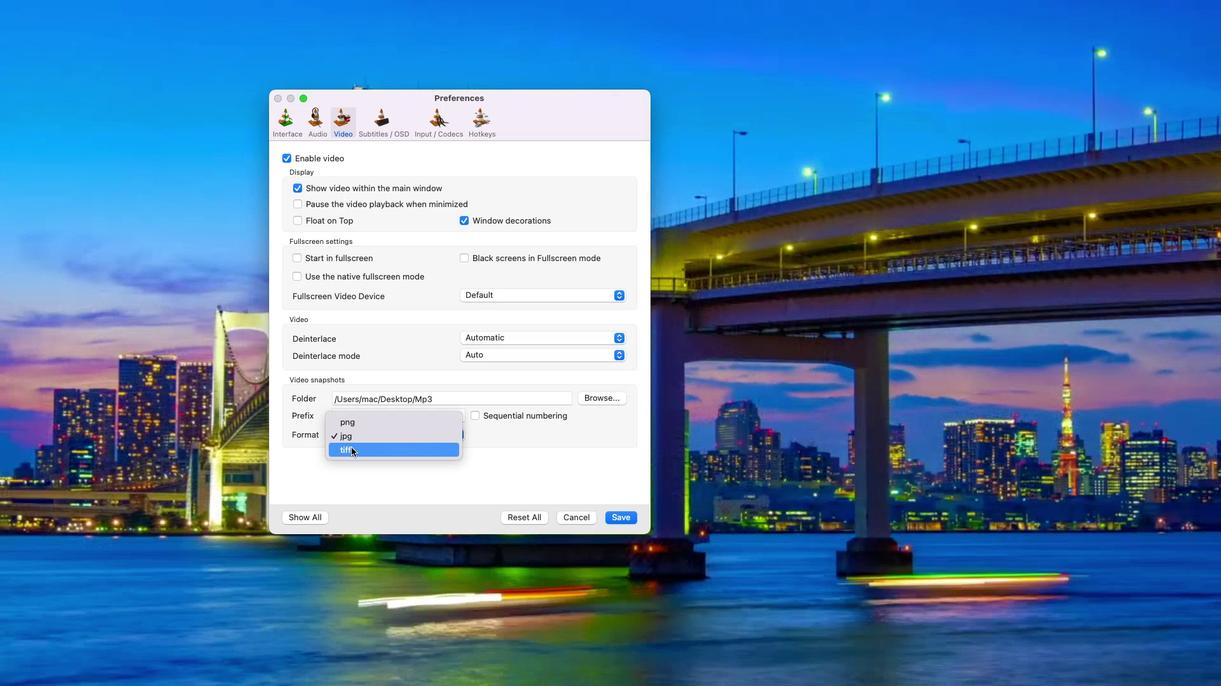 
Action: Mouse moved to (623, 514)
Screenshot: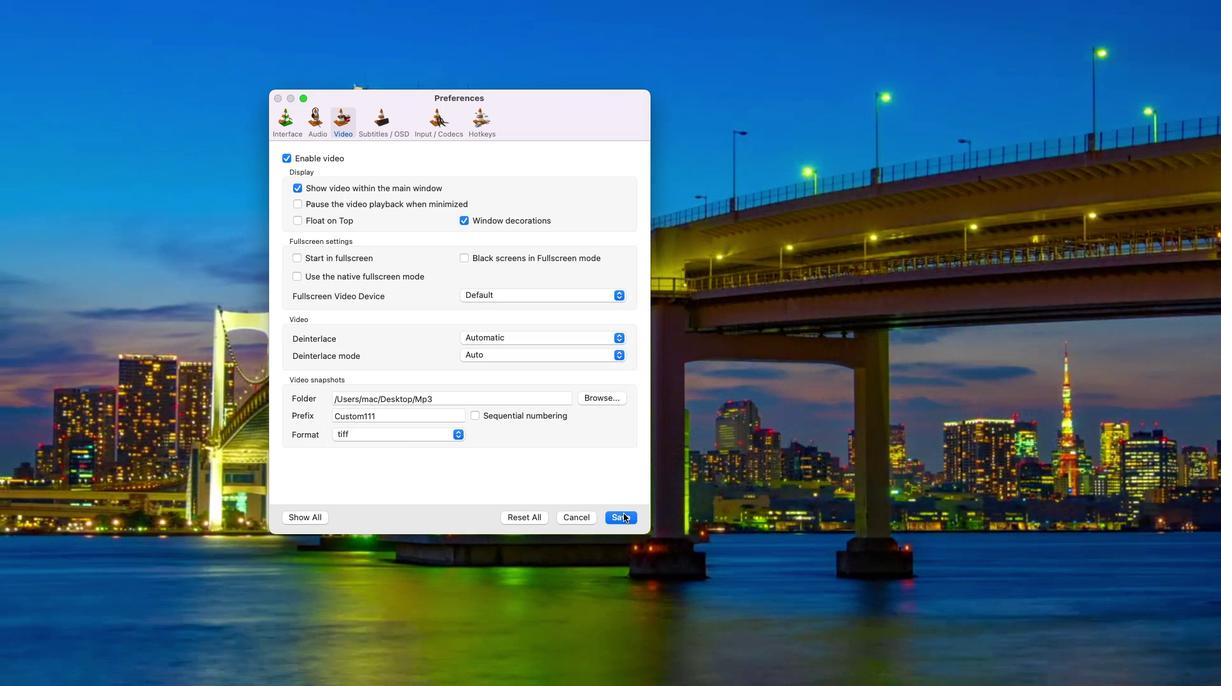 
Action: Mouse pressed left at (623, 514)
Screenshot: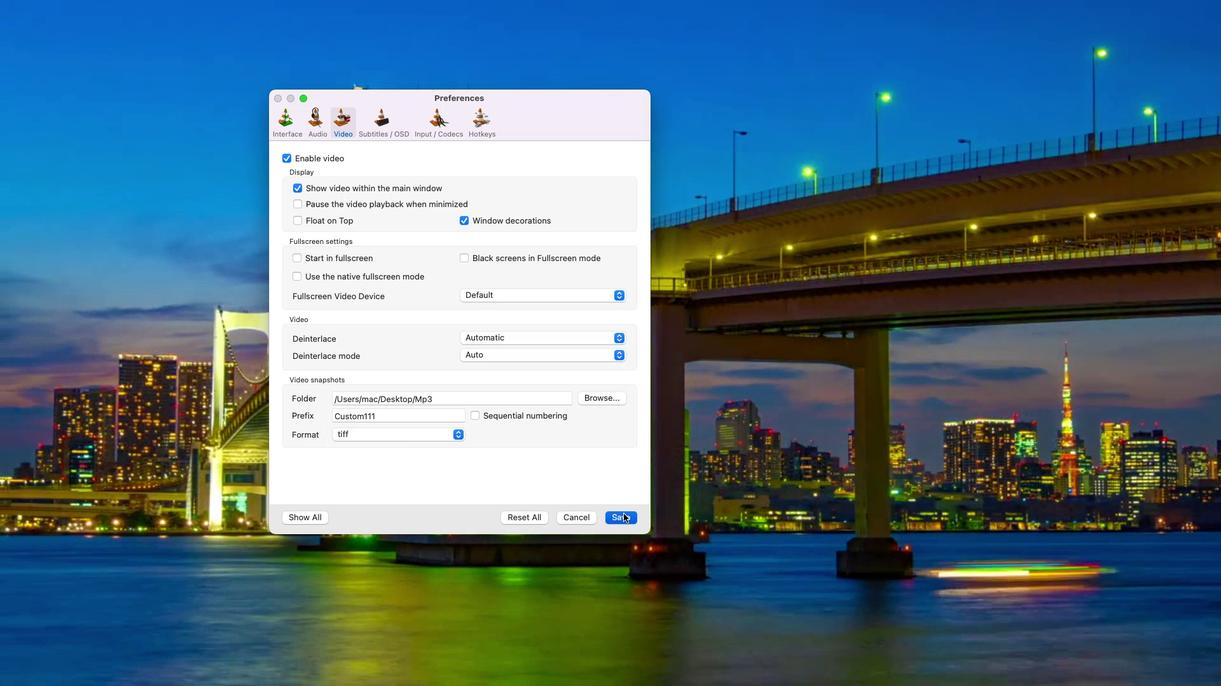 
Action: Mouse moved to (307, 7)
Screenshot: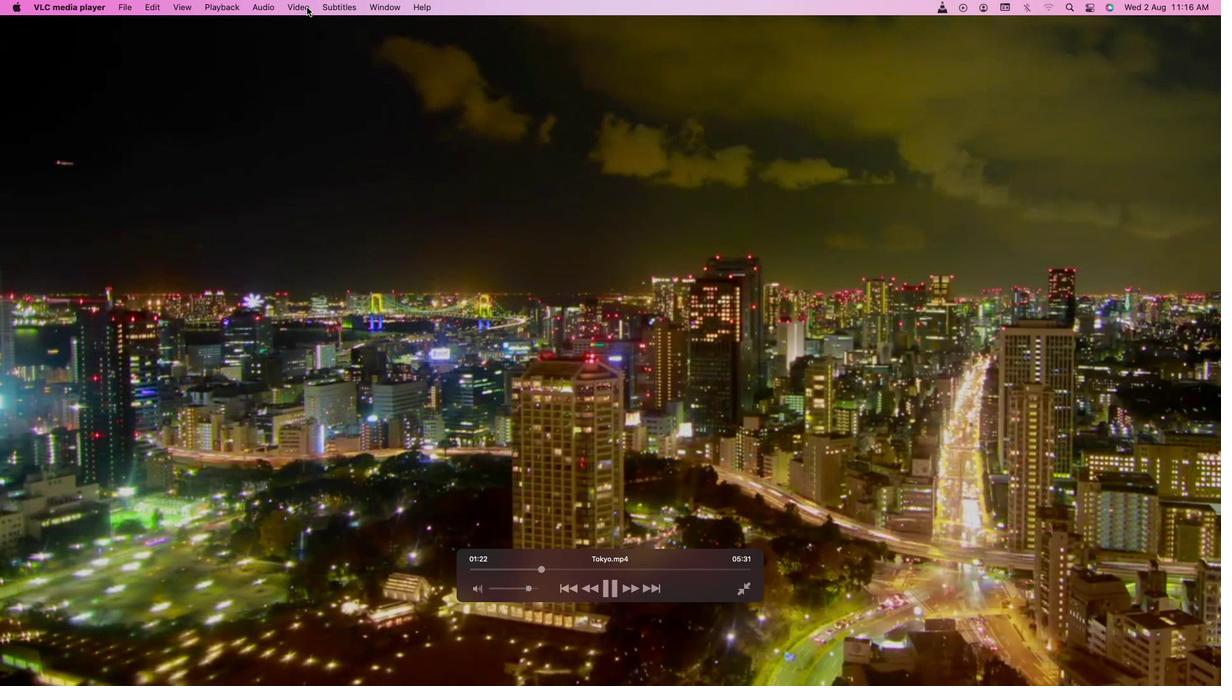 
Action: Mouse pressed left at (307, 7)
Screenshot: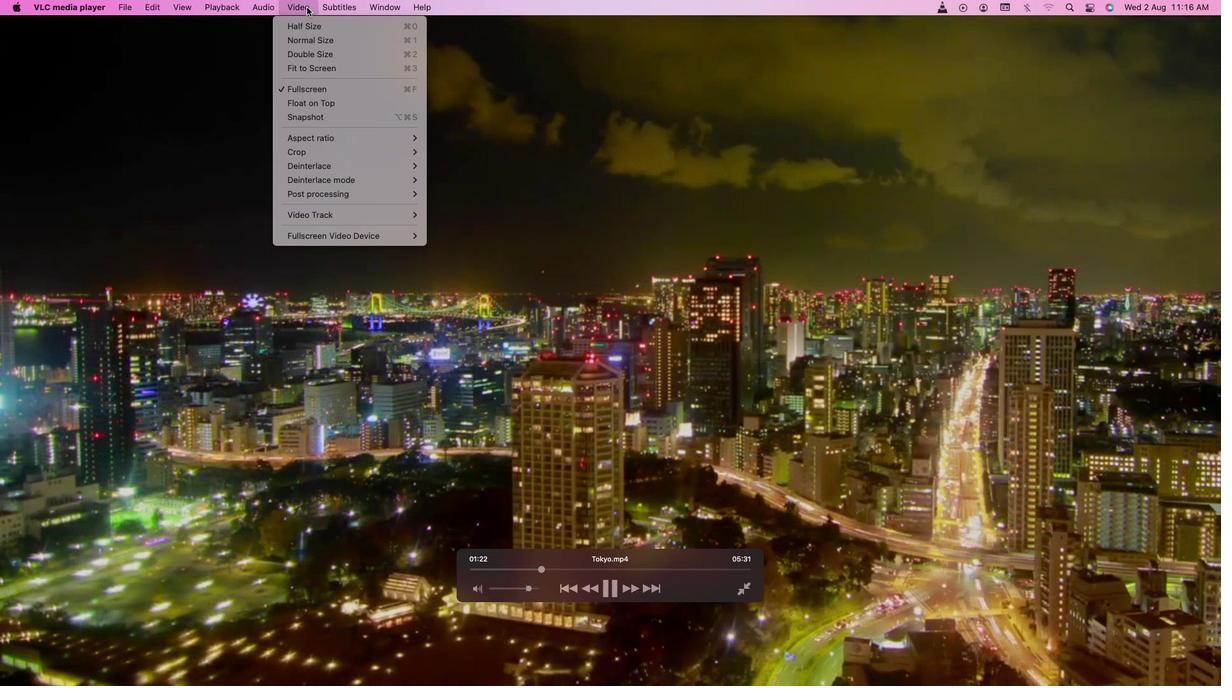 
Action: Mouse moved to (303, 116)
Screenshot: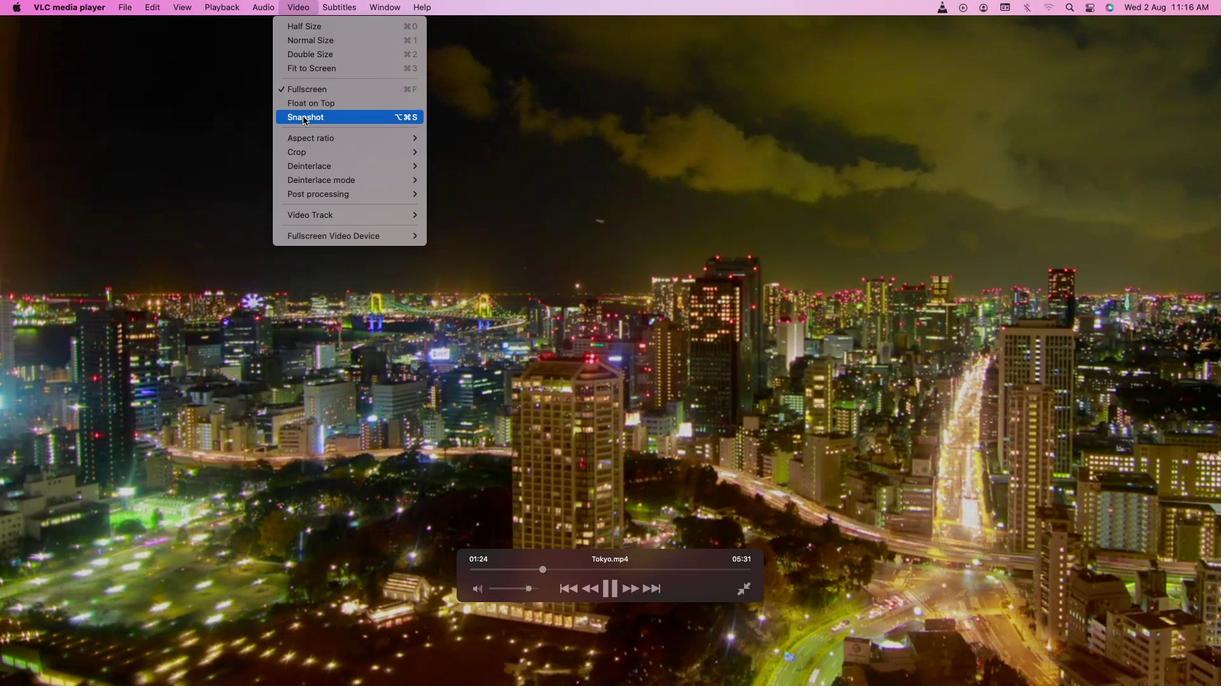 
Action: Mouse pressed left at (303, 116)
Screenshot: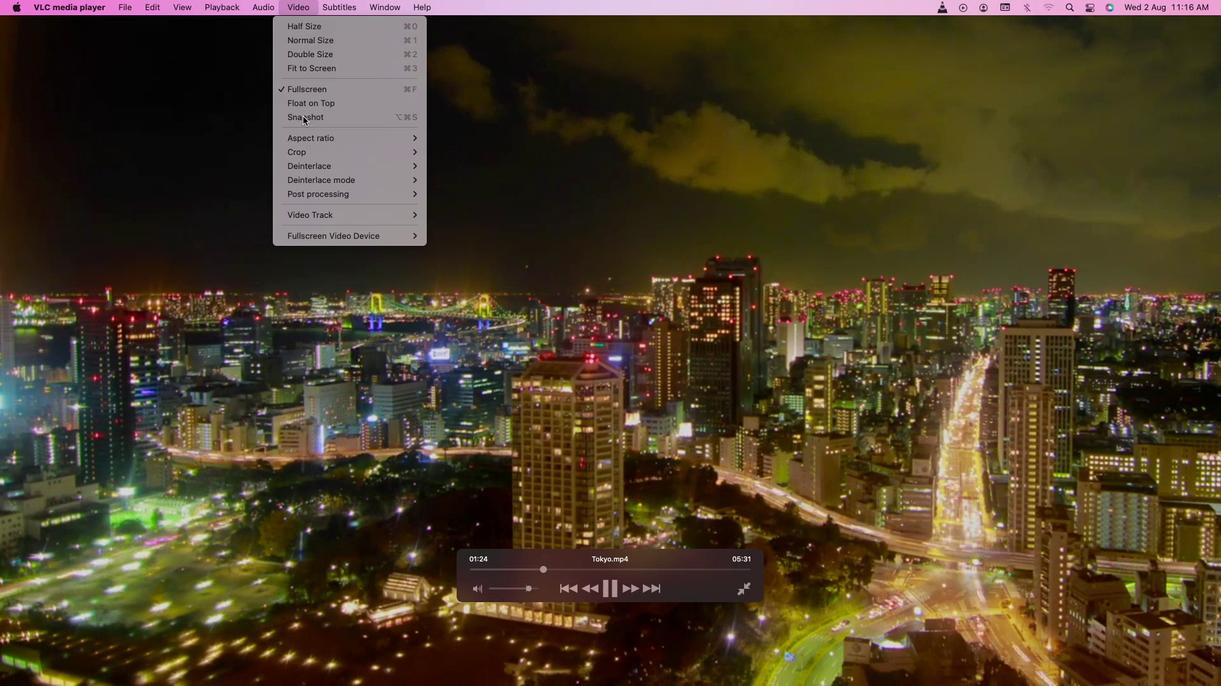 
Action: Mouse moved to (50, 3)
Screenshot: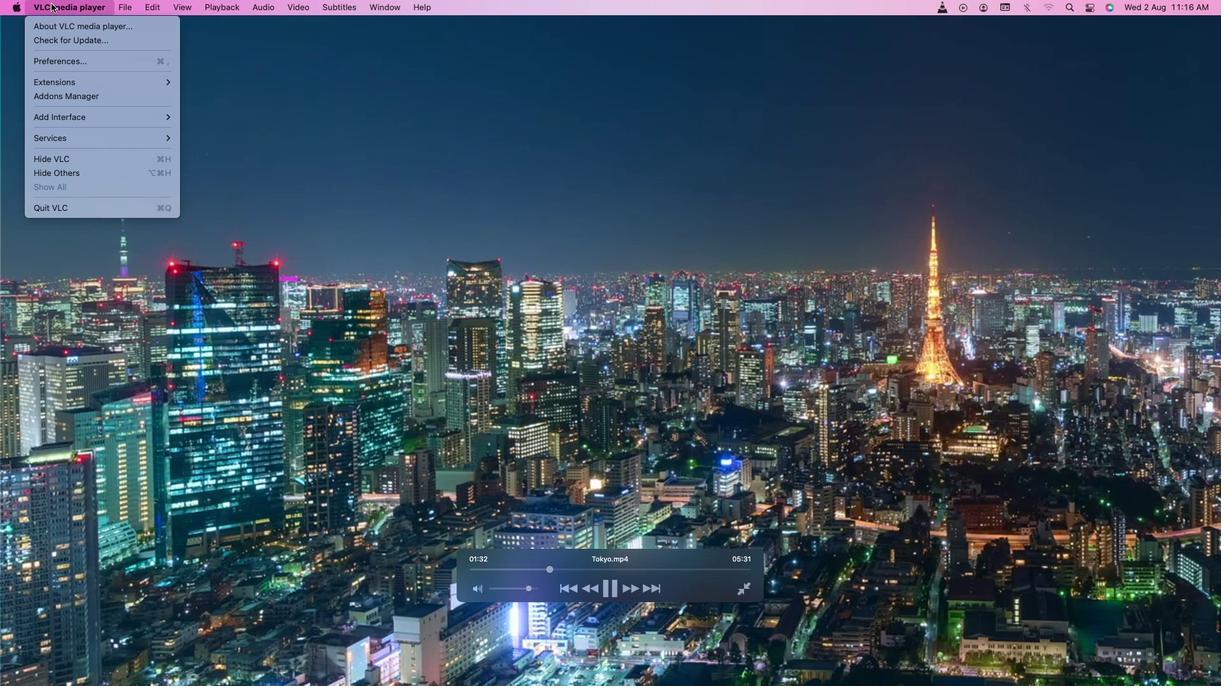 
Action: Mouse pressed left at (50, 3)
Screenshot: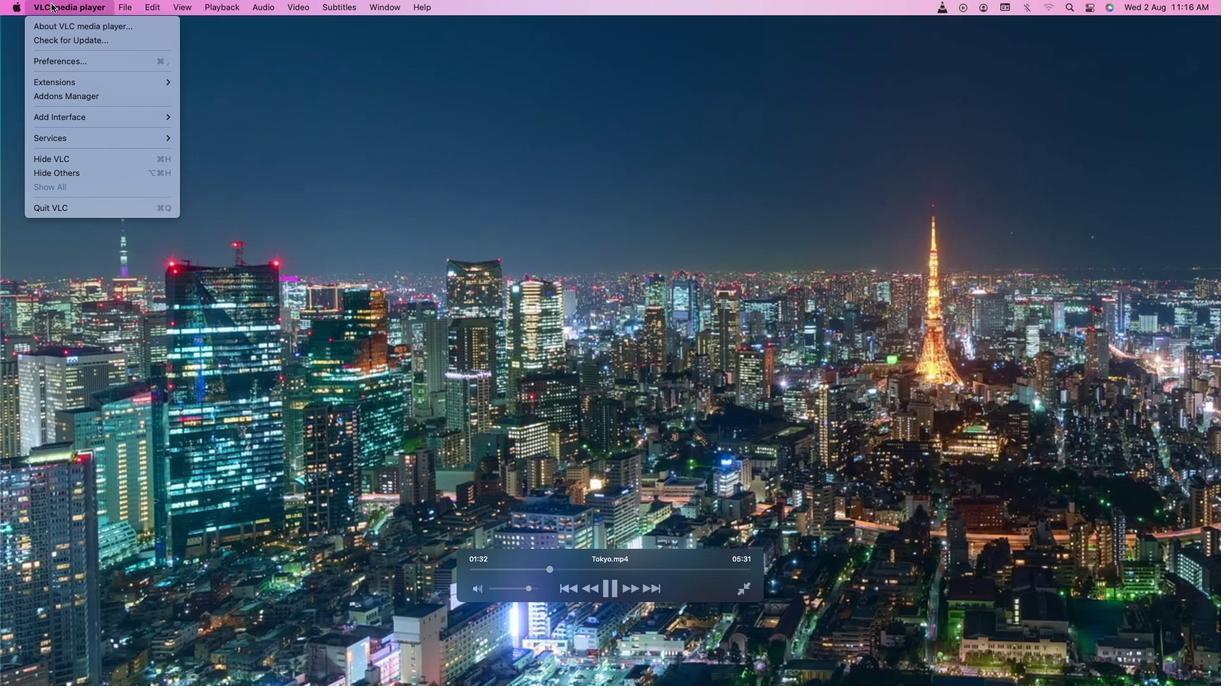
Action: Mouse moved to (73, 64)
Screenshot: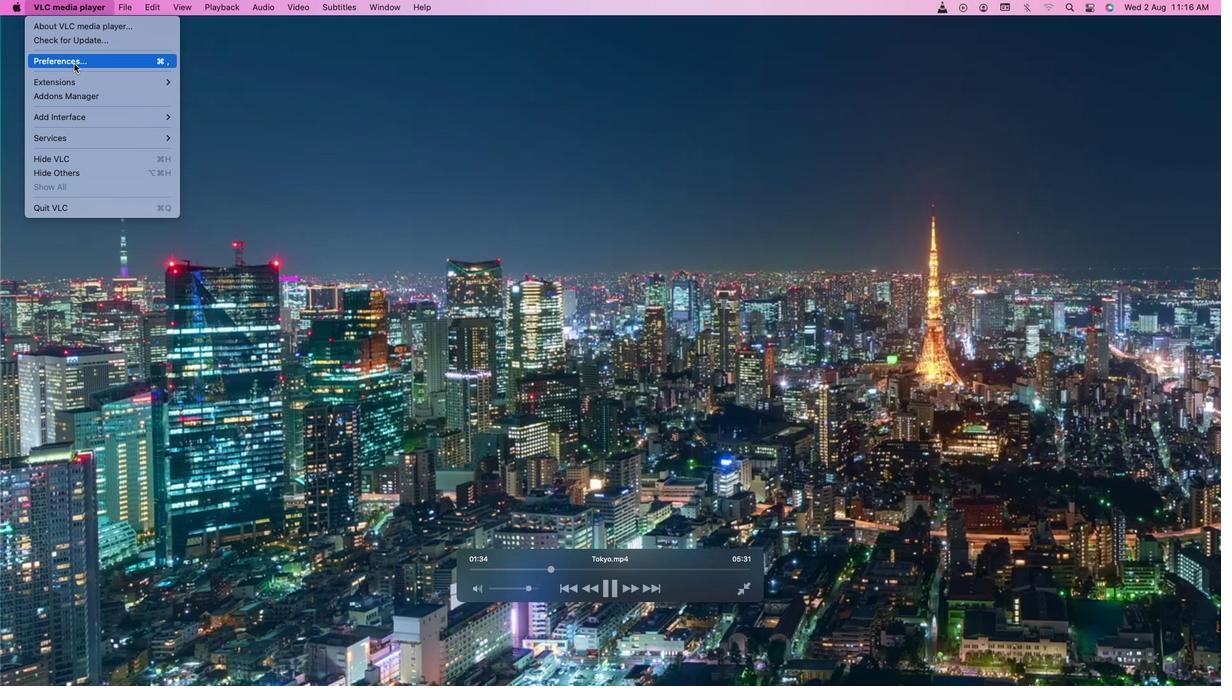 
Action: Mouse pressed left at (73, 64)
Screenshot: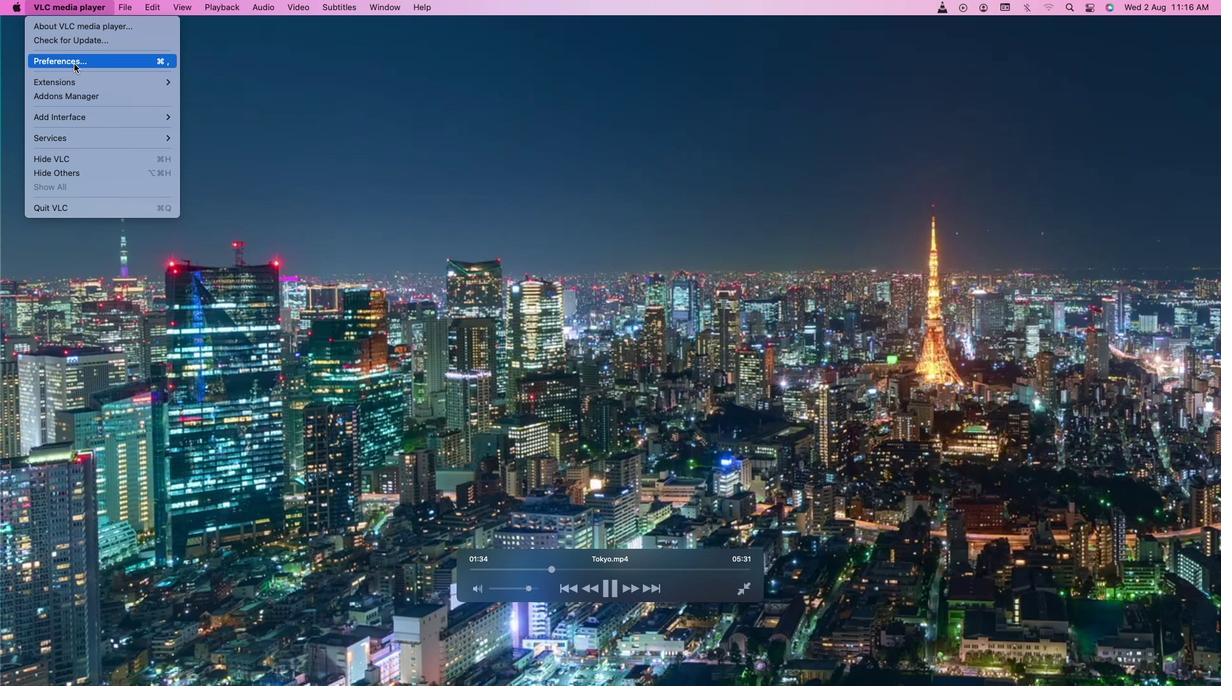 
Action: Mouse moved to (454, 435)
Screenshot: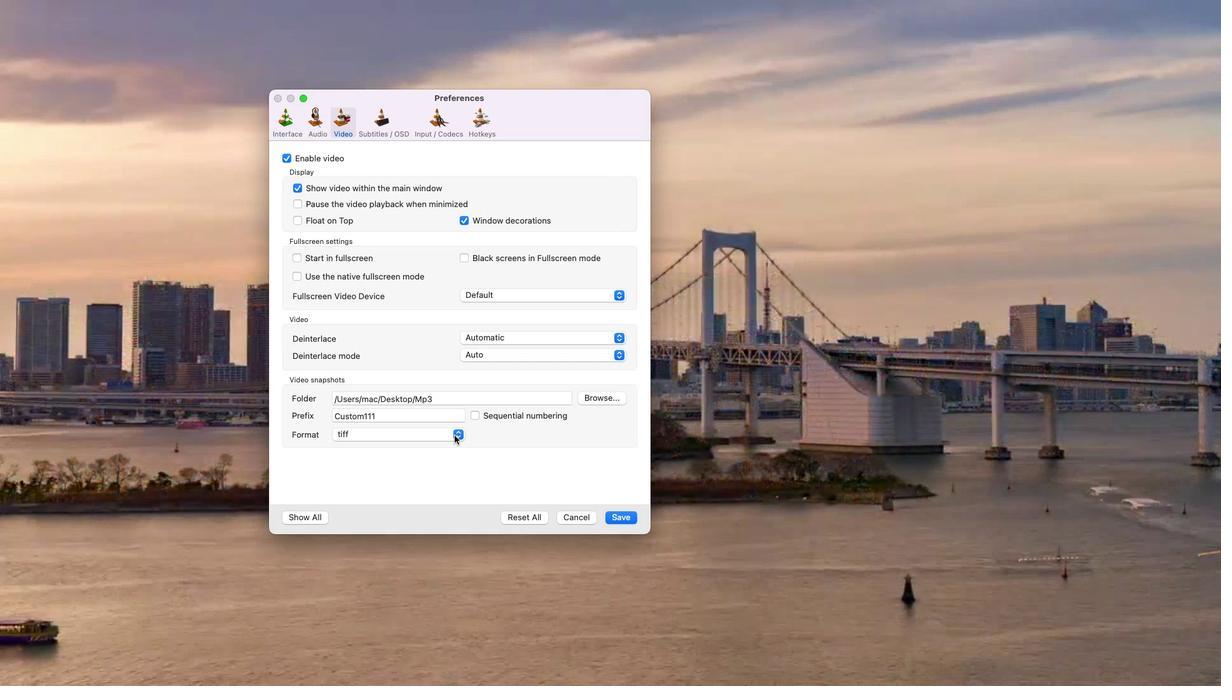 
Action: Mouse pressed left at (454, 435)
Screenshot: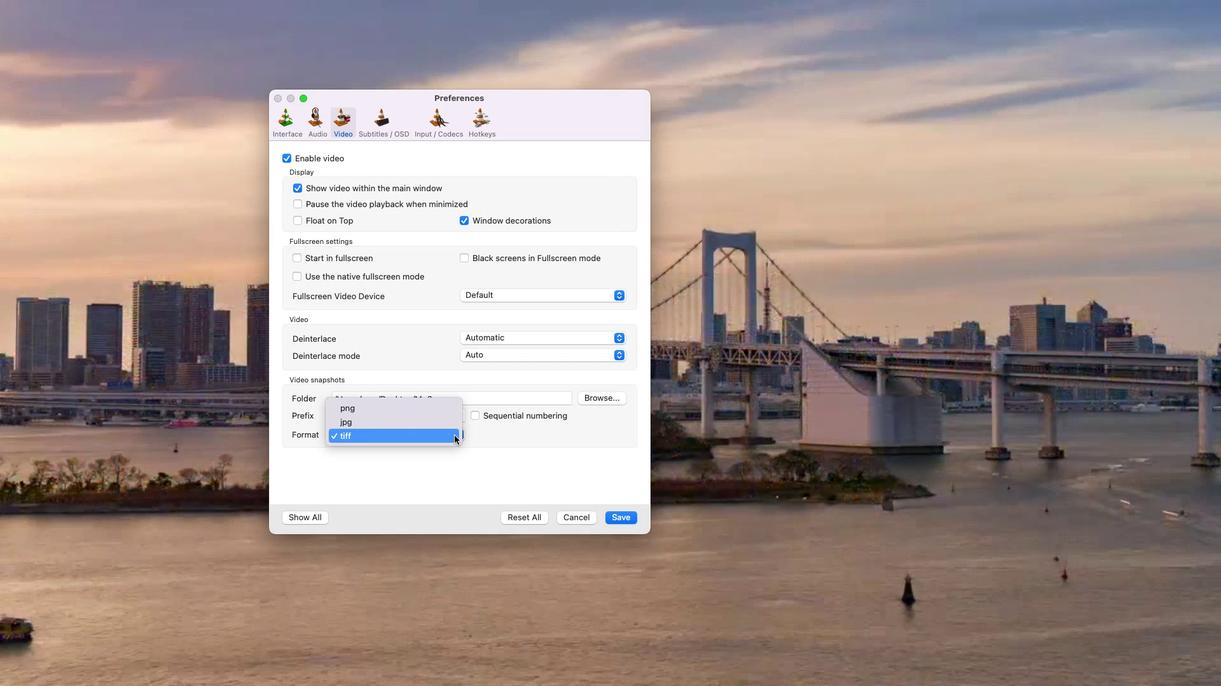 
Action: Mouse moved to (412, 407)
Screenshot: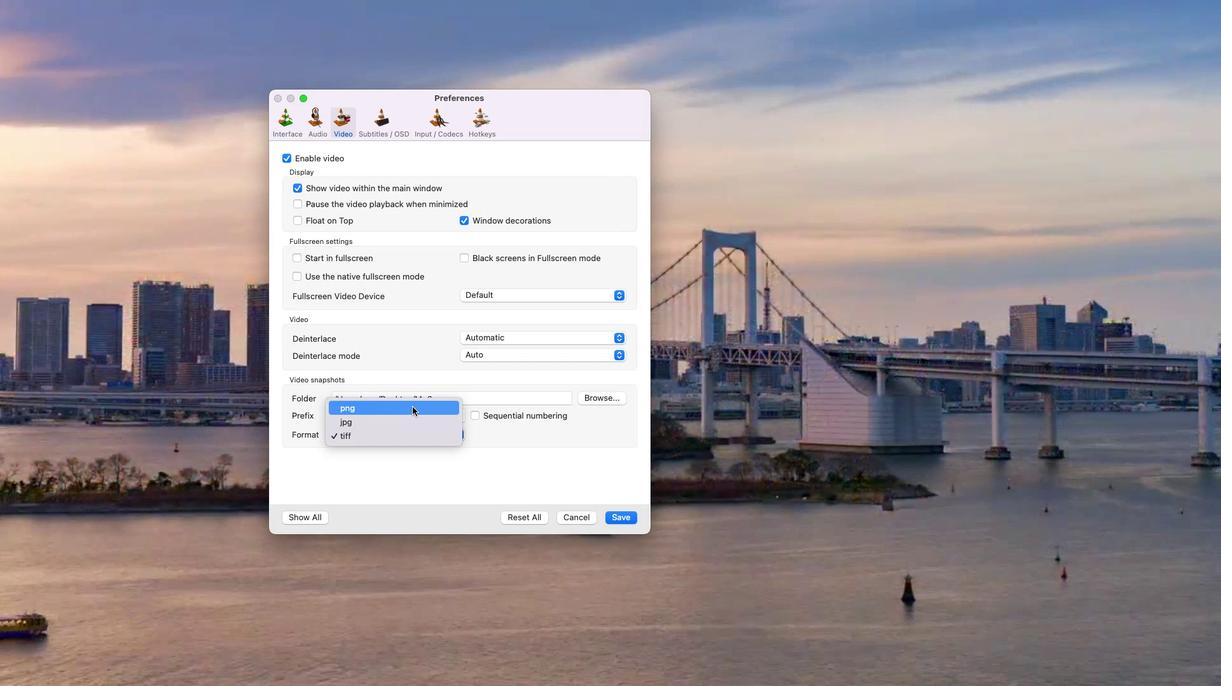 
Action: Mouse pressed left at (412, 407)
Screenshot: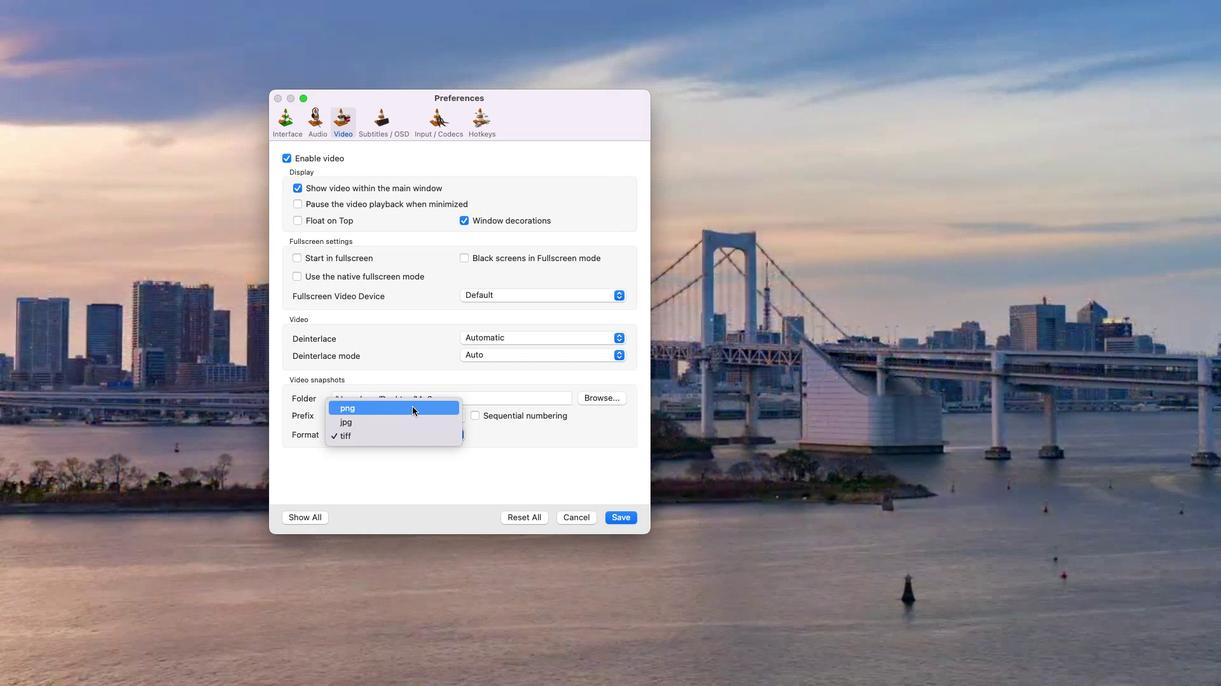 
Action: Mouse moved to (613, 513)
Screenshot: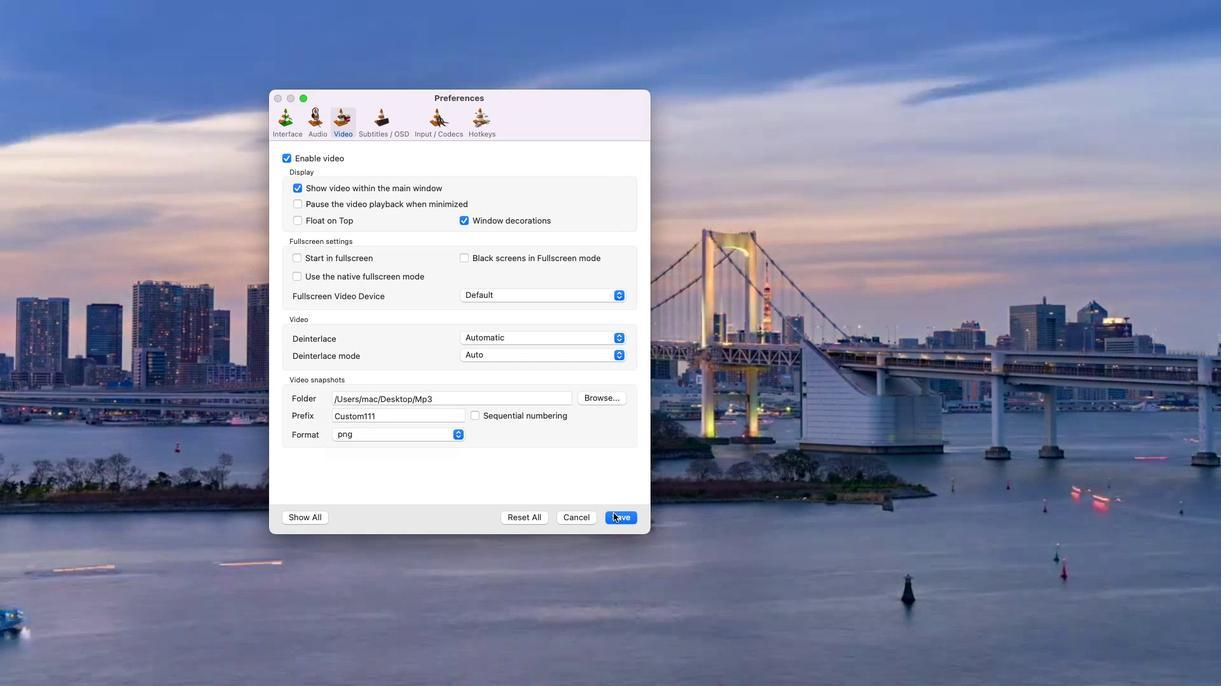 
Action: Mouse pressed left at (613, 513)
Screenshot: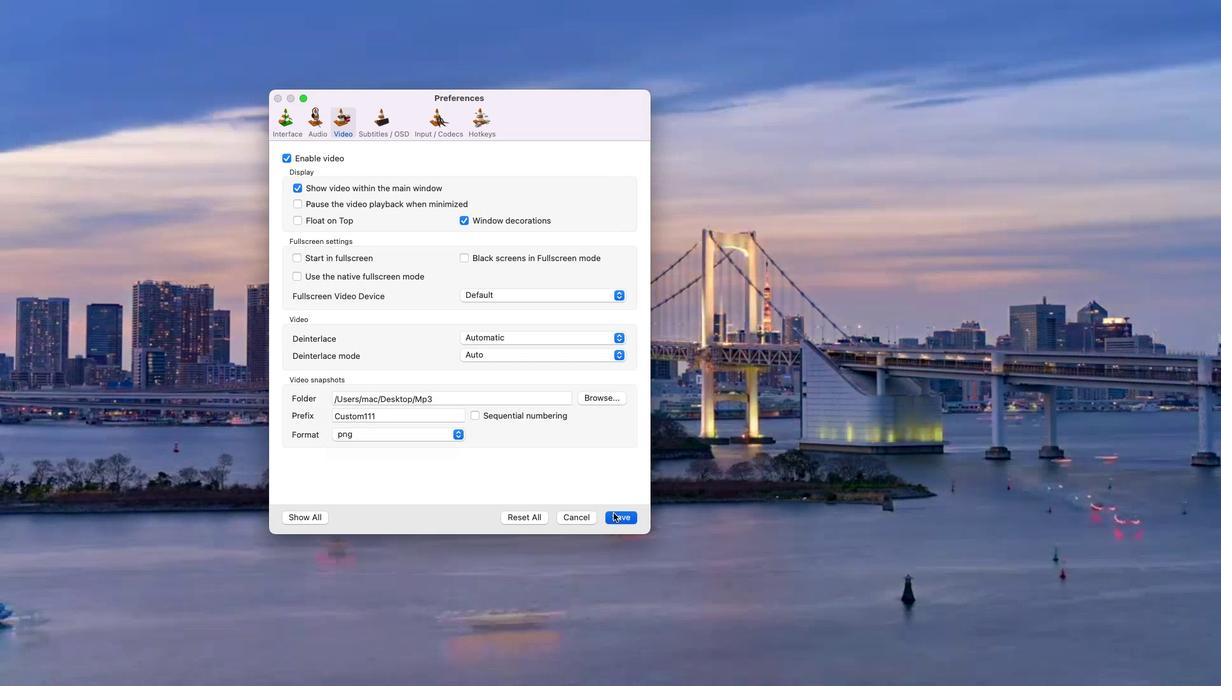 
Action: Mouse moved to (293, 3)
Screenshot: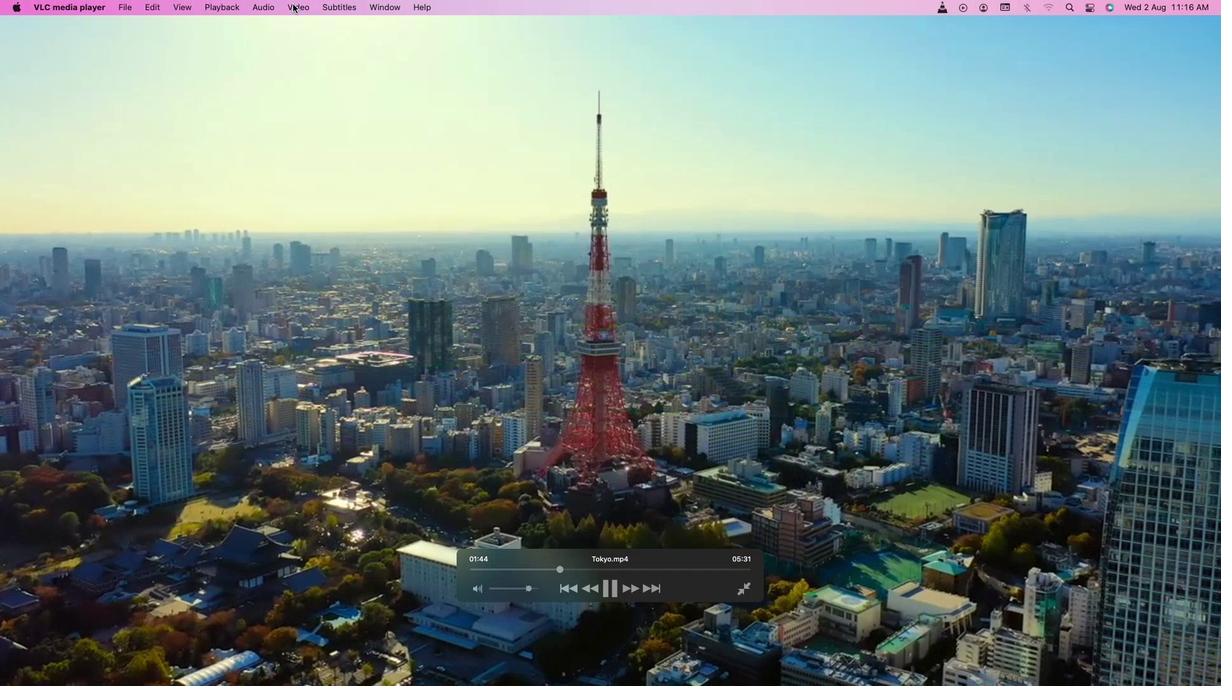 
Action: Mouse pressed left at (293, 3)
Screenshot: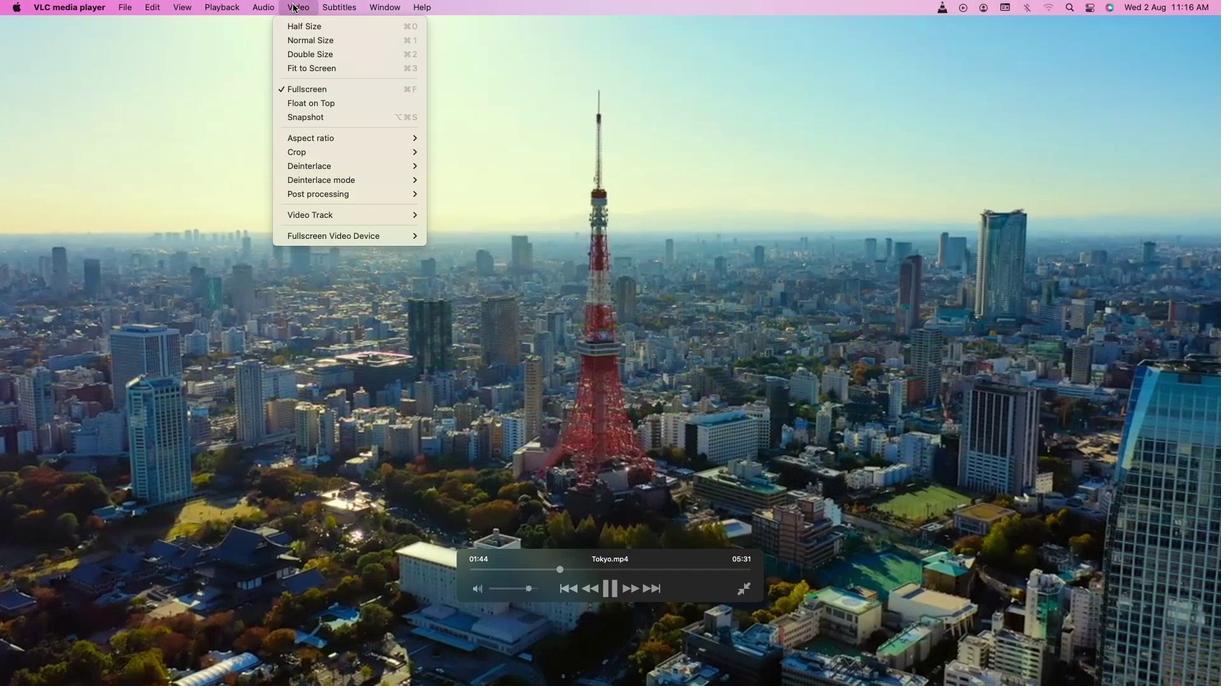
Action: Mouse moved to (321, 111)
Screenshot: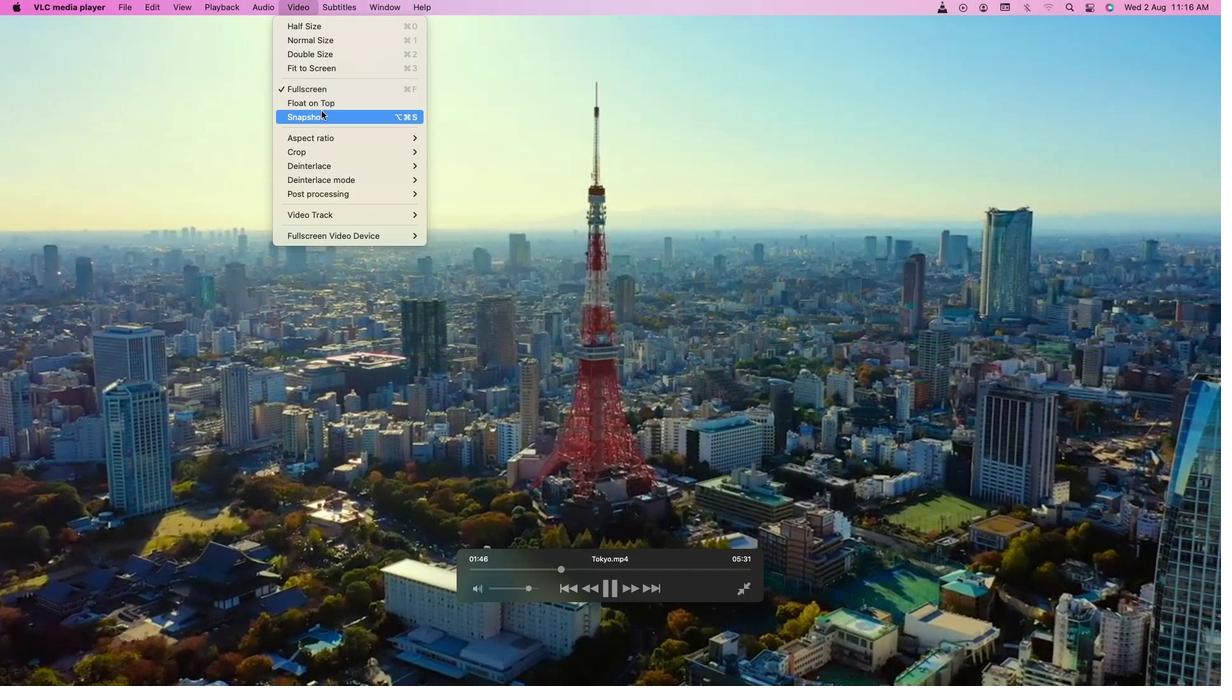 
Action: Mouse pressed left at (321, 111)
Screenshot: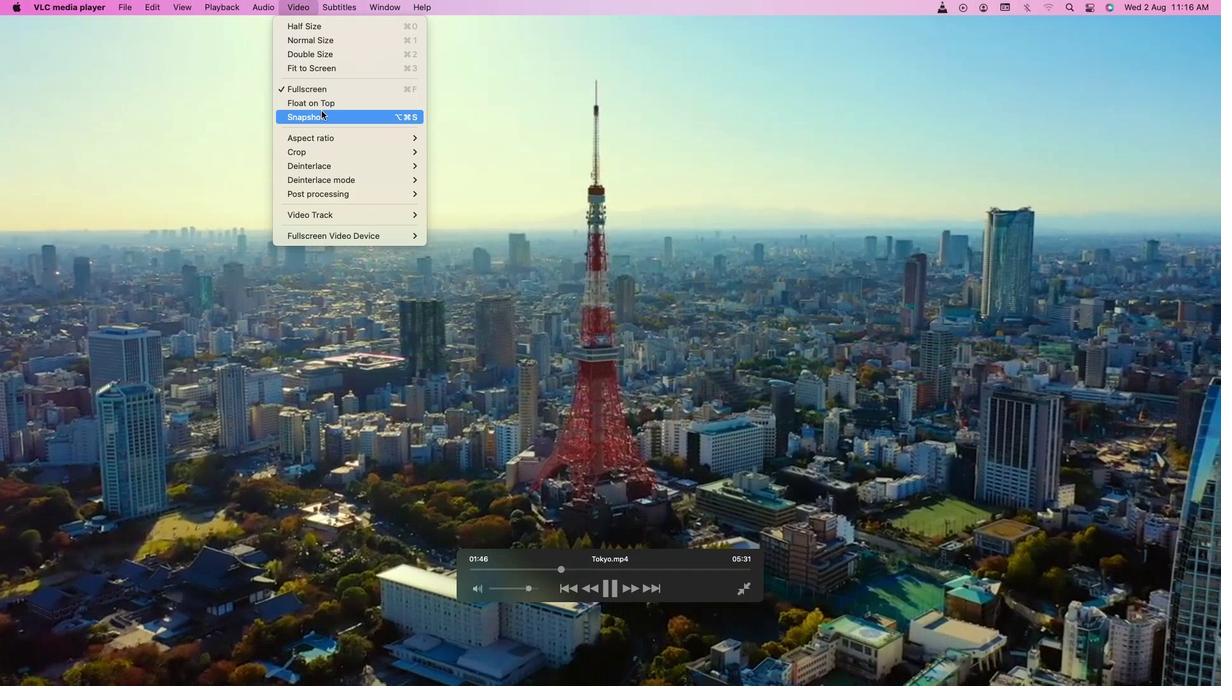 
Action: Mouse moved to (733, 571)
Screenshot: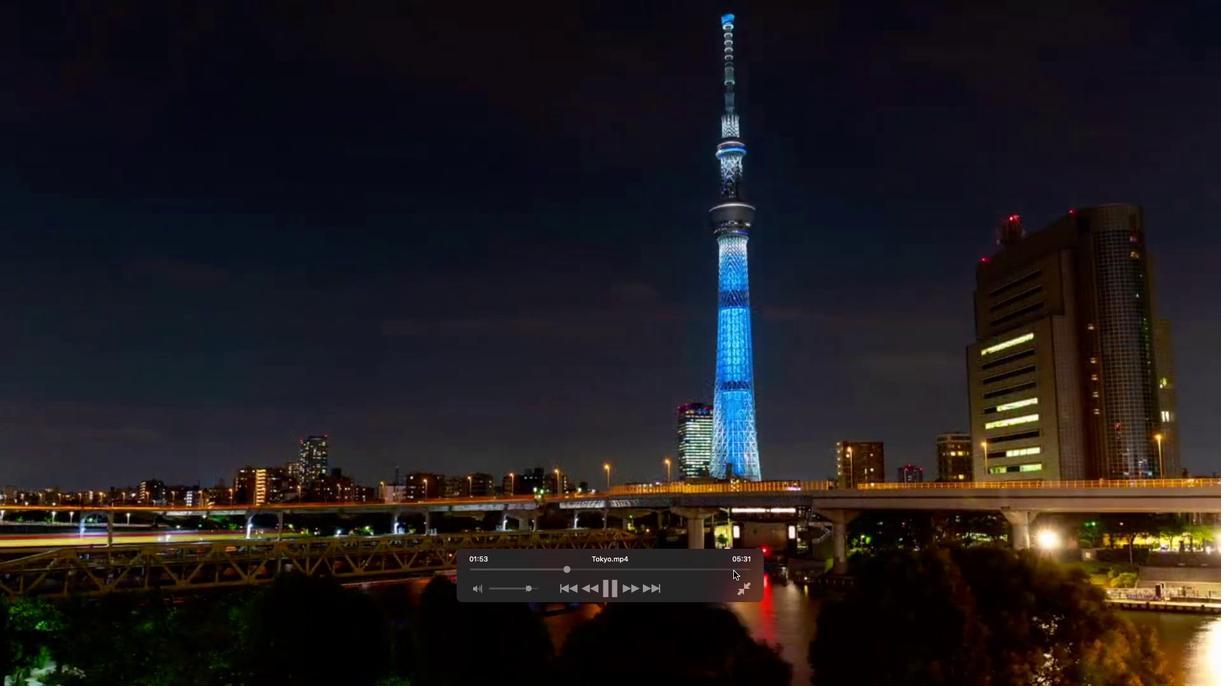 
Action: Mouse pressed left at (733, 571)
Screenshot: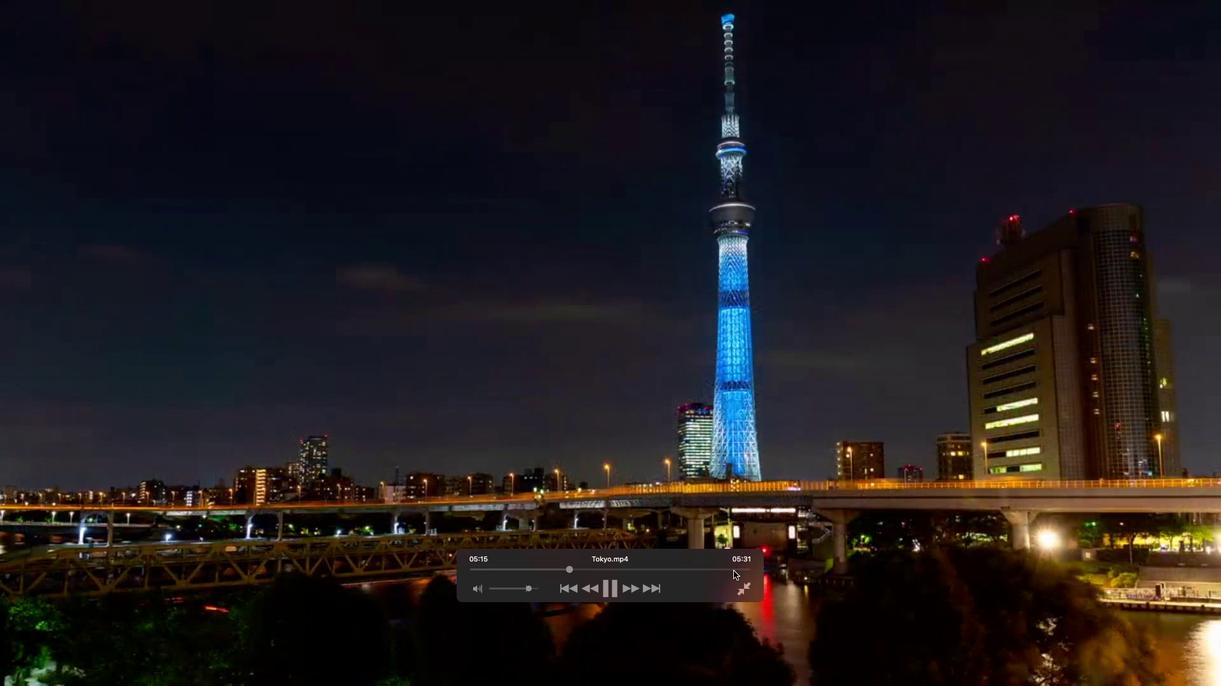 
Action: Mouse moved to (744, 593)
Screenshot: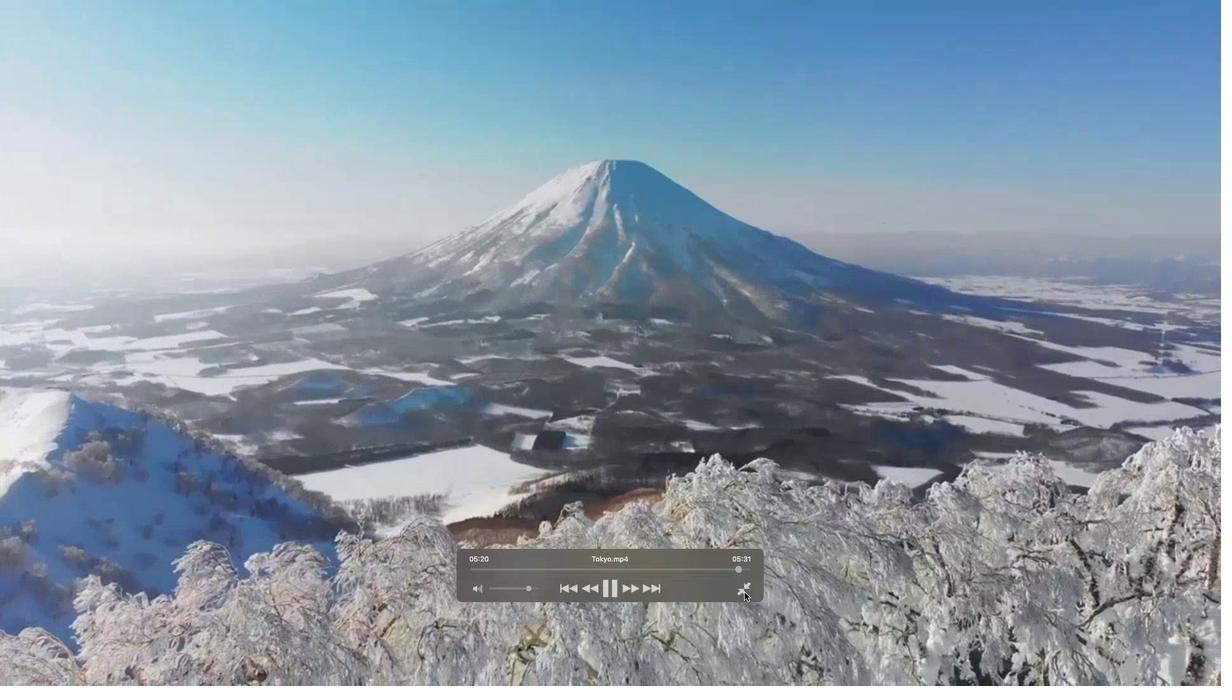 
Action: Mouse pressed left at (744, 593)
Screenshot: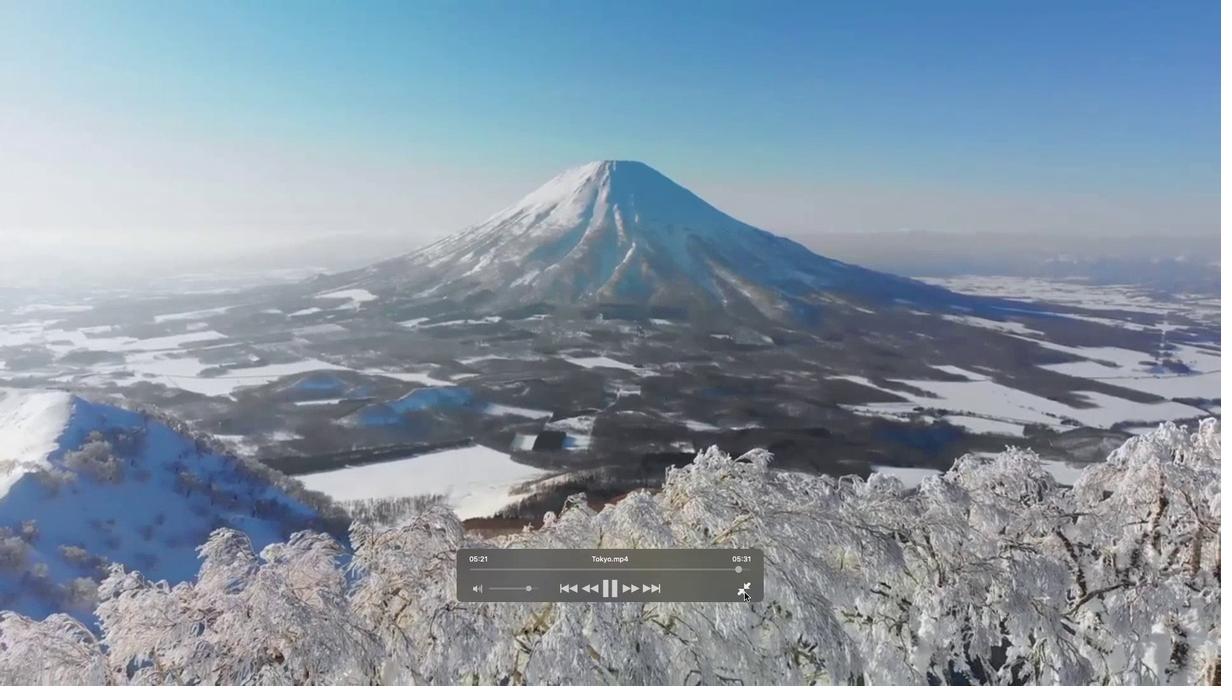 
Action: Mouse moved to (35, 500)
Screenshot: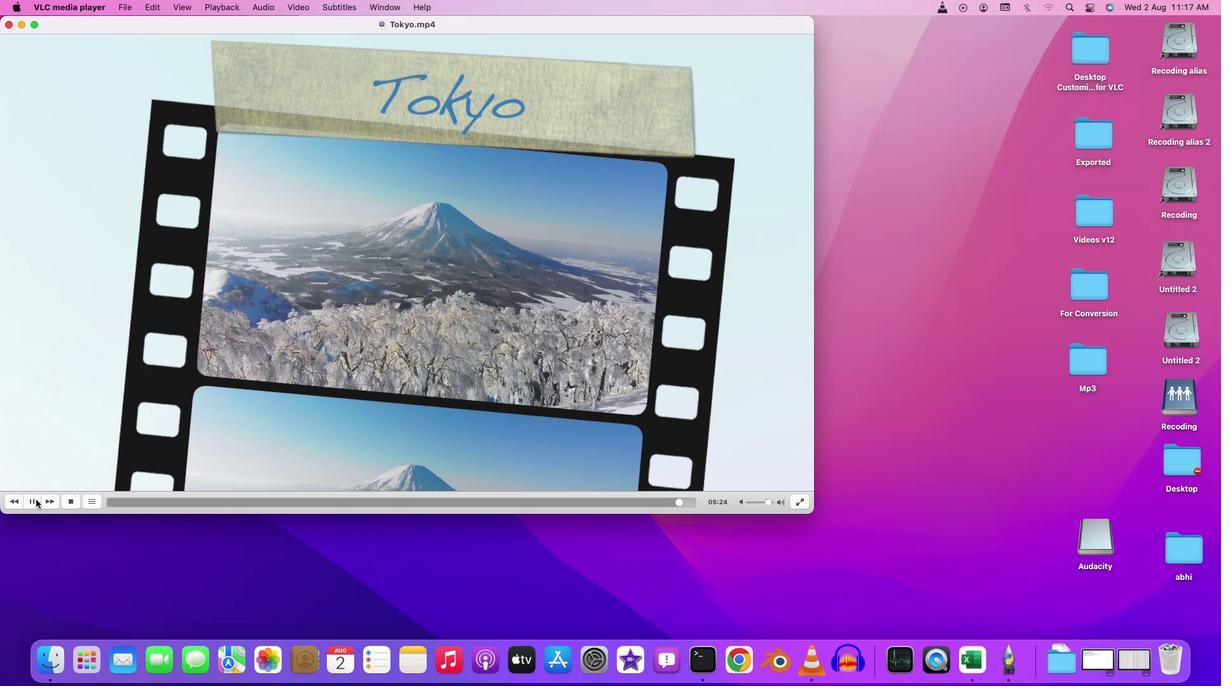 
Action: Mouse pressed left at (35, 500)
Screenshot: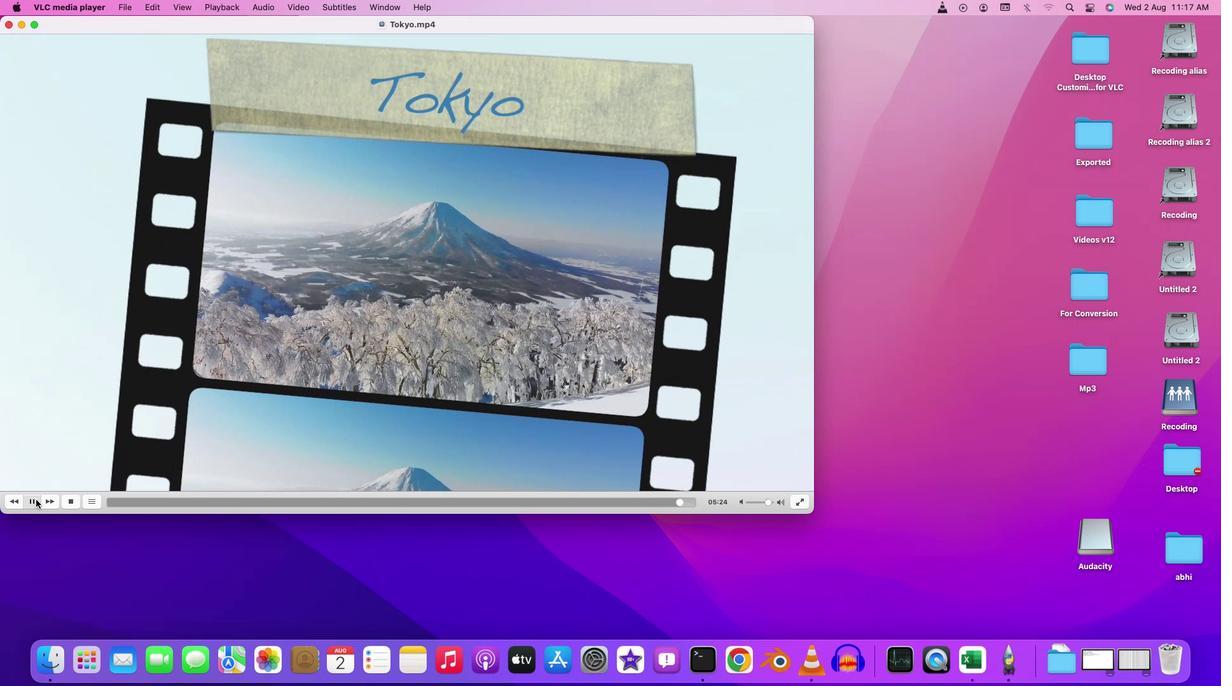 
Action: Mouse moved to (426, 459)
Screenshot: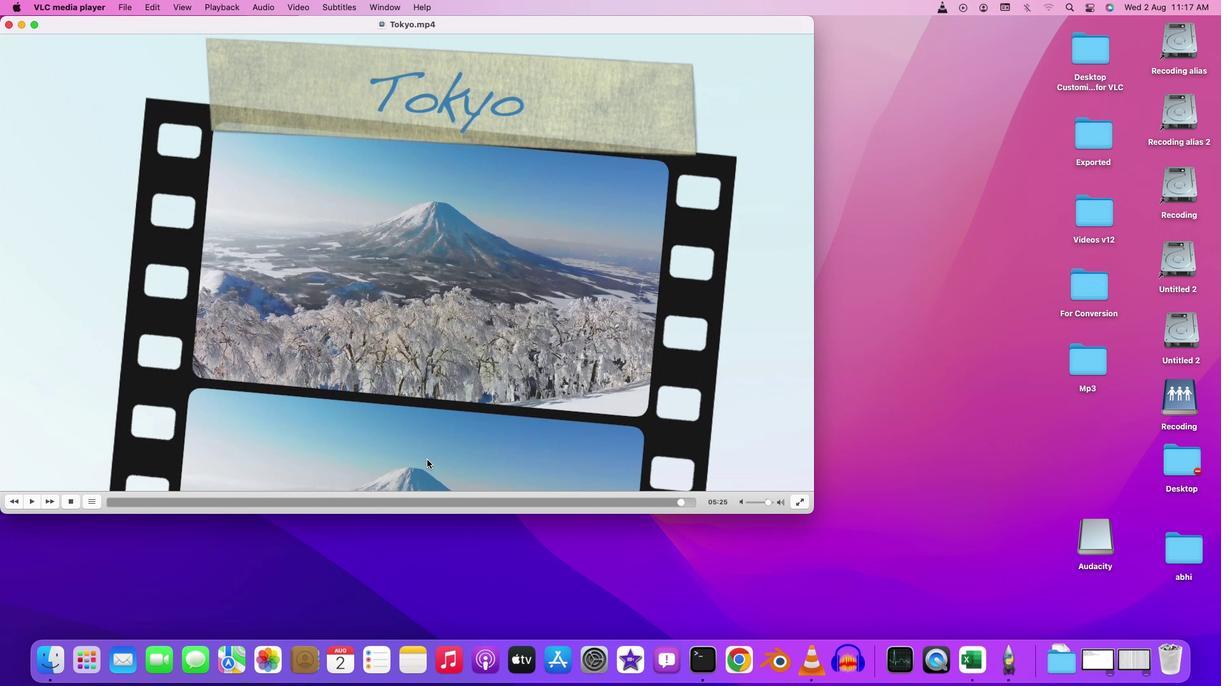 
